 Task: Send an email with the signature Frank Clark with the subject 'Request for a webinar' and the message 'I appreciate your cooperation in resolving this matter.' from softage.1@softage.net to softage.6@softage.net with an attached document Service_contract.docx and move the email from Sent Items to the folder Supplies
Action: Mouse moved to (98, 133)
Screenshot: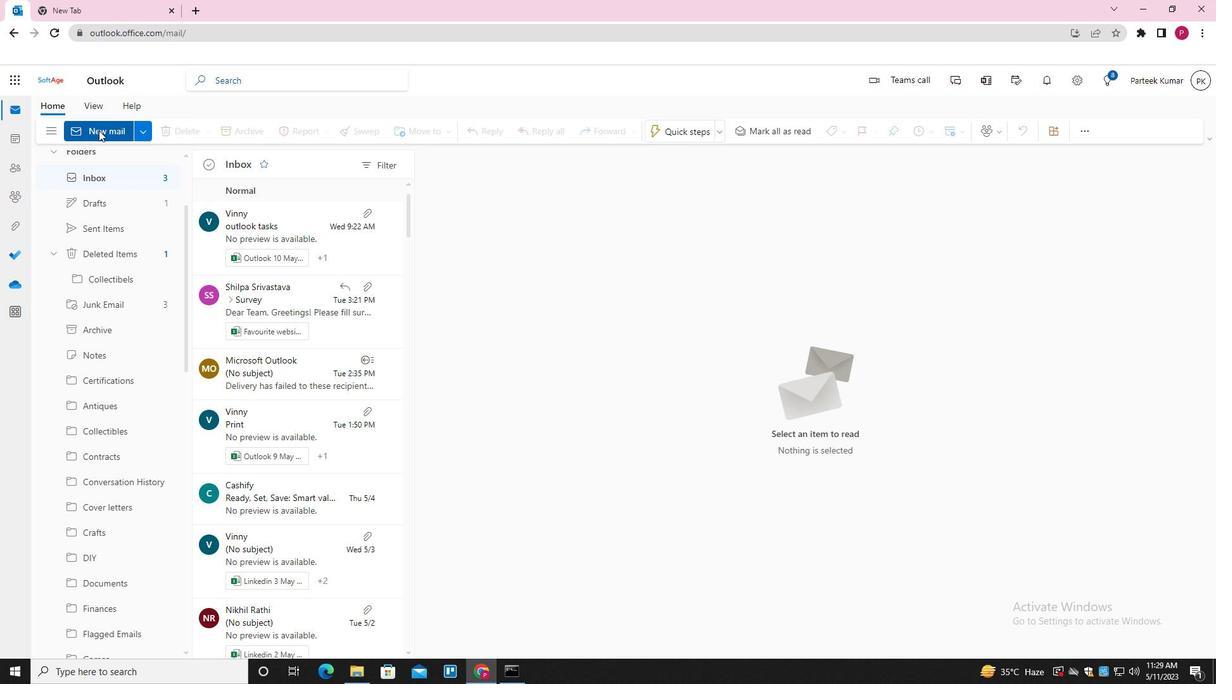 
Action: Mouse pressed left at (98, 133)
Screenshot: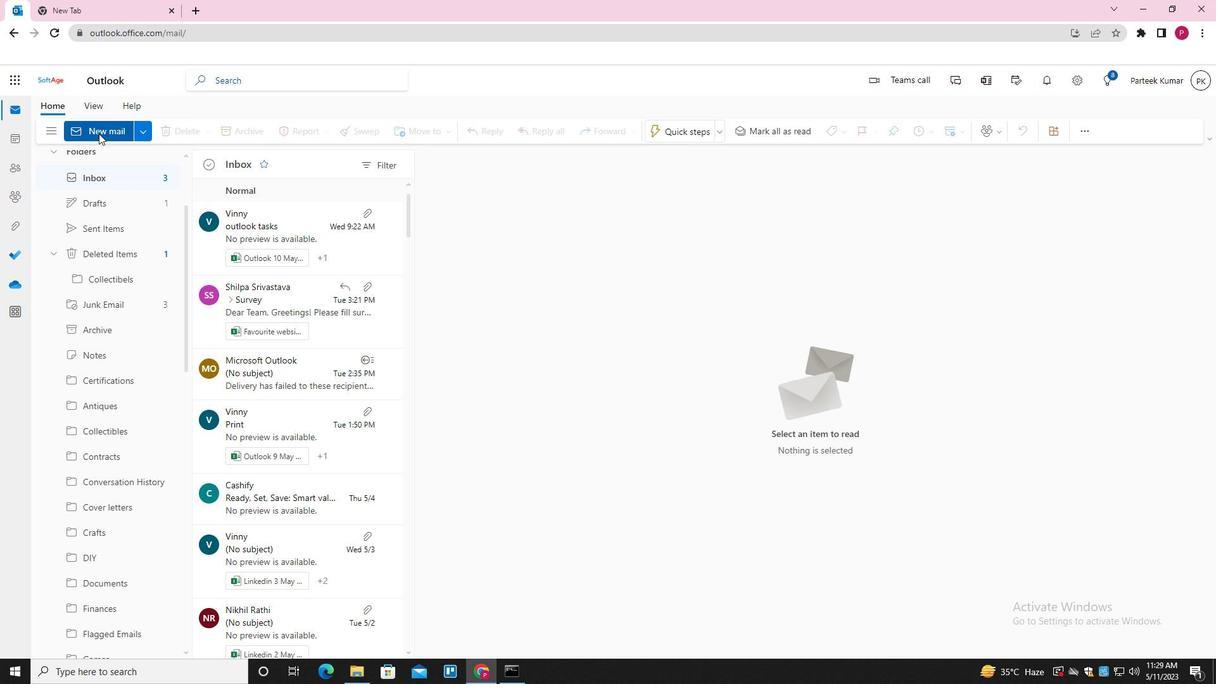 
Action: Mouse moved to (499, 296)
Screenshot: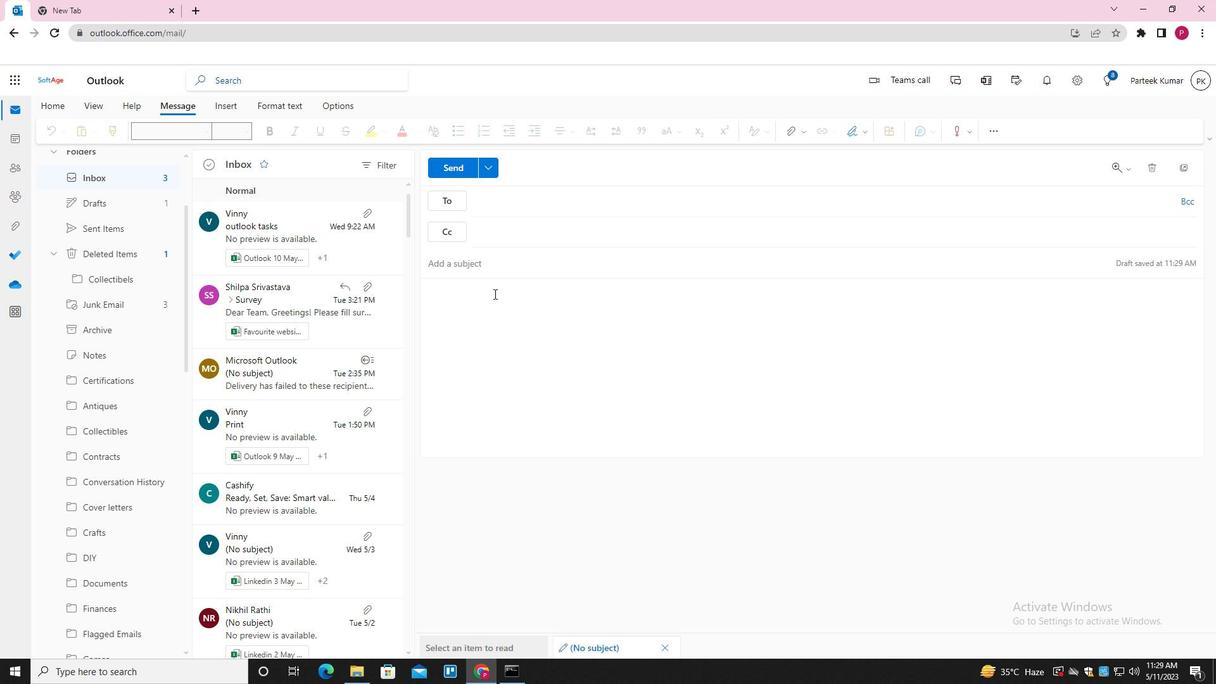 
Action: Mouse pressed left at (499, 296)
Screenshot: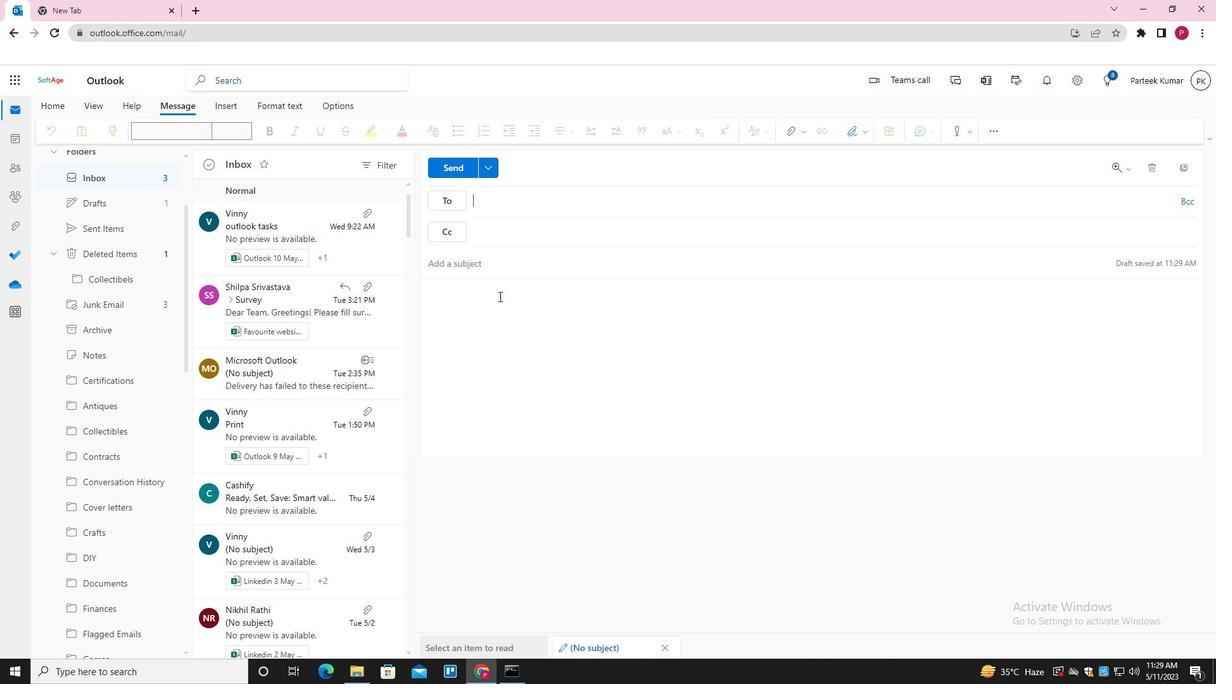 
Action: Mouse moved to (866, 131)
Screenshot: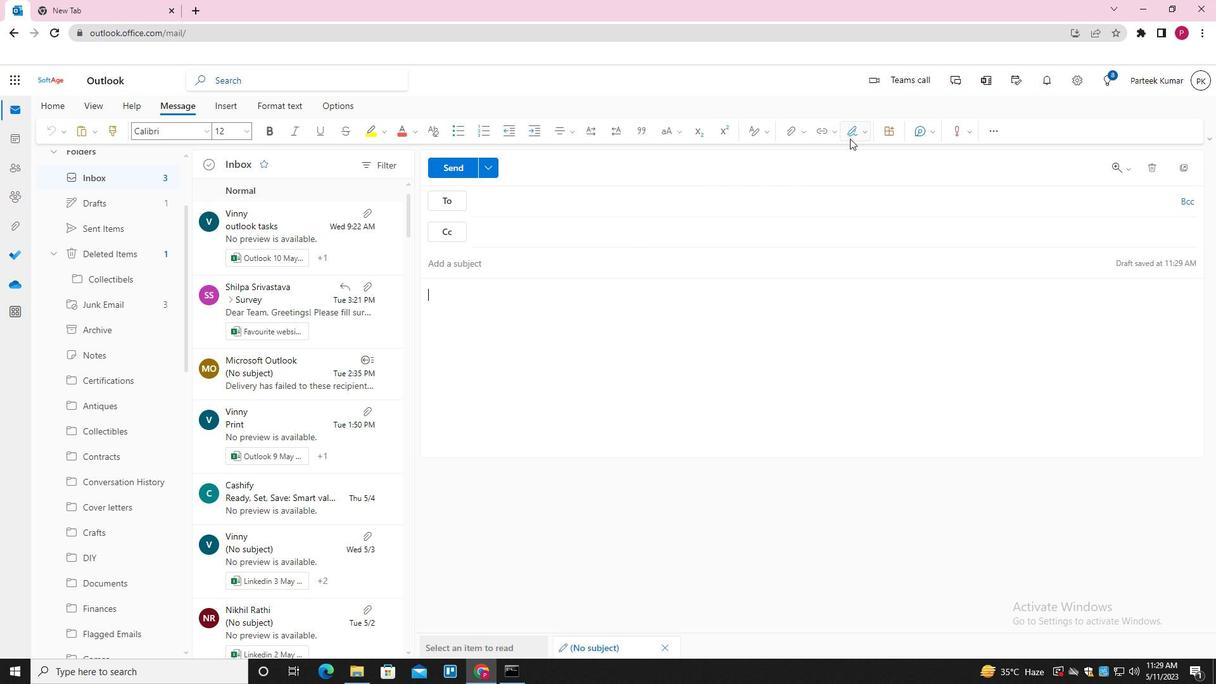 
Action: Mouse pressed left at (866, 131)
Screenshot: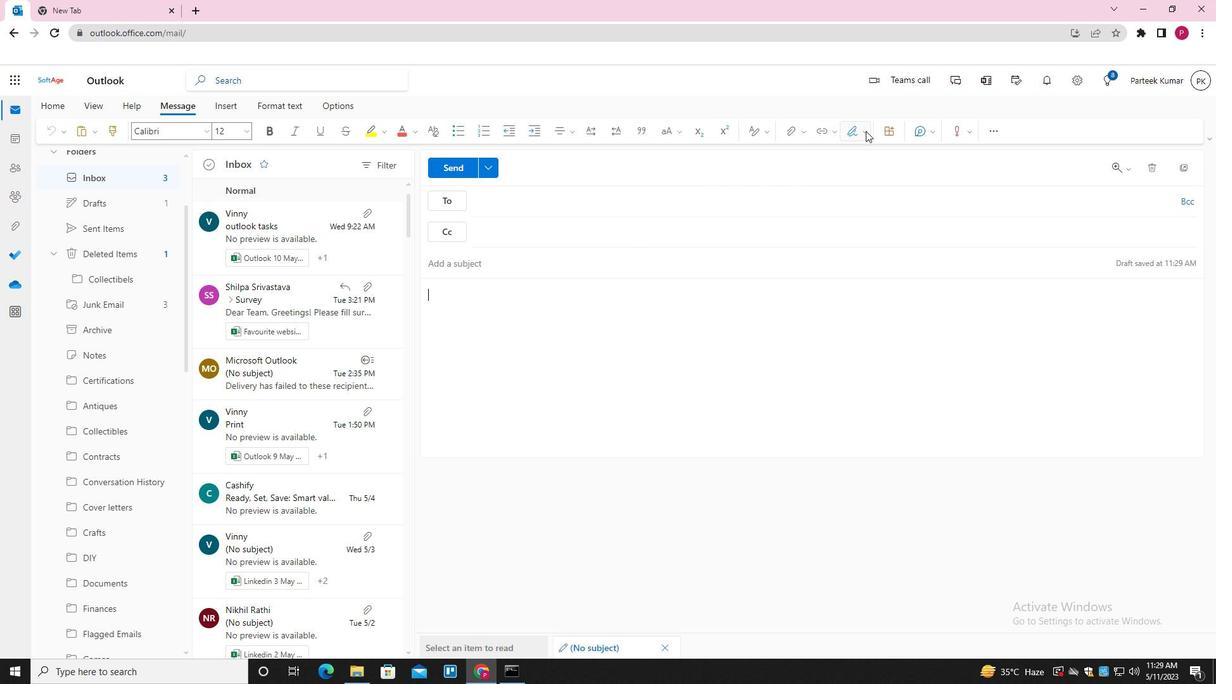 
Action: Mouse moved to (825, 184)
Screenshot: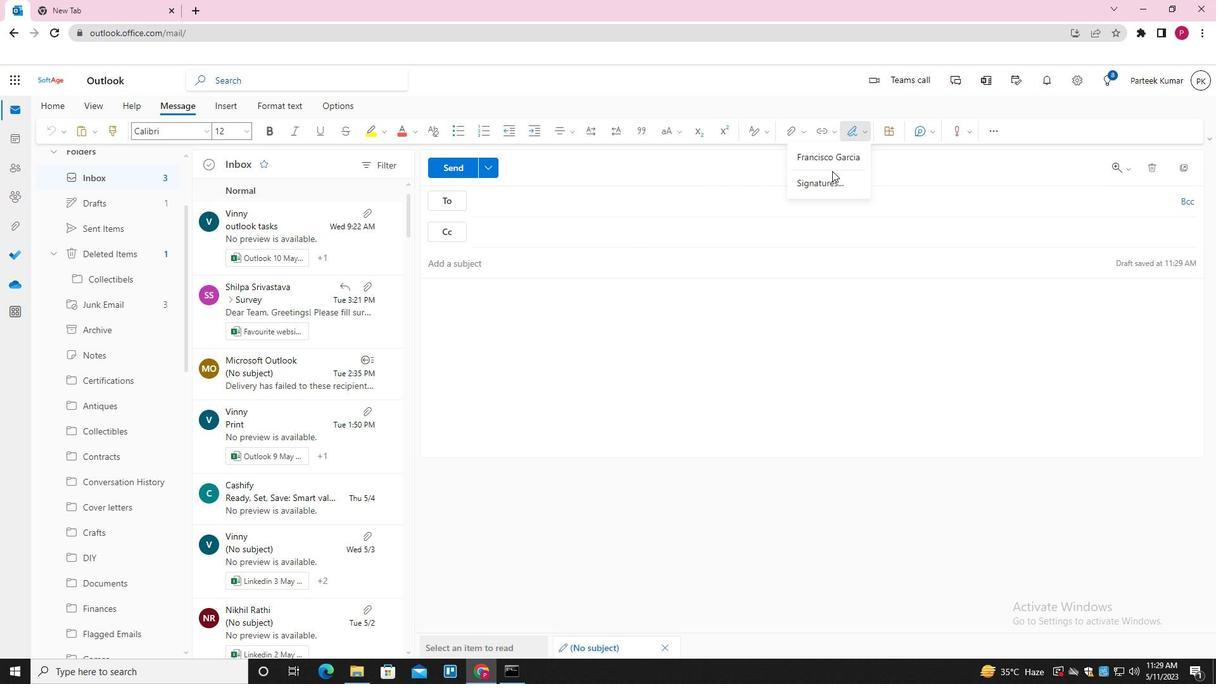 
Action: Mouse pressed left at (825, 184)
Screenshot: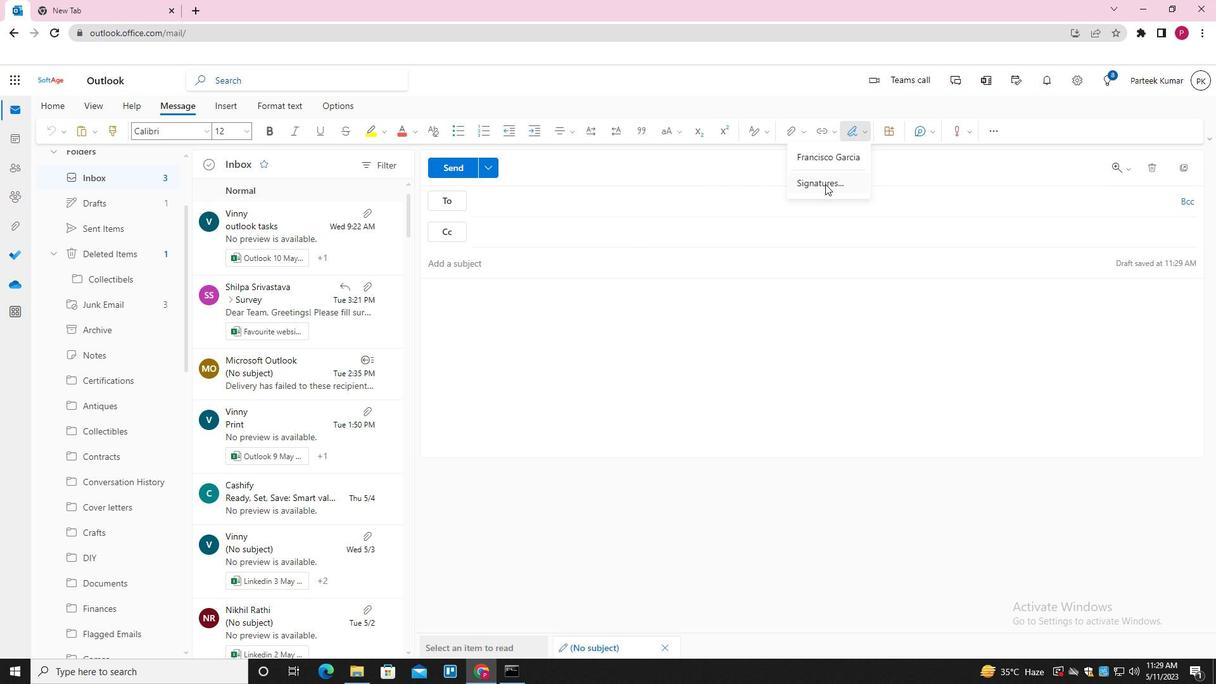 
Action: Mouse moved to (849, 235)
Screenshot: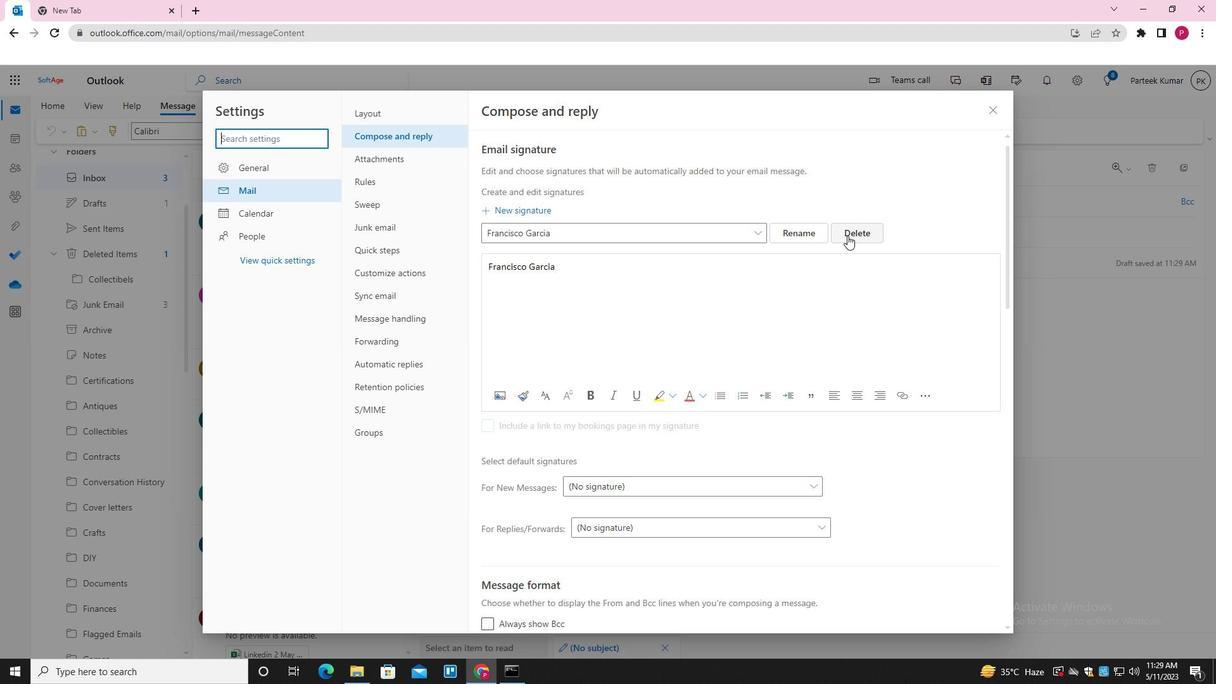 
Action: Mouse pressed left at (849, 235)
Screenshot: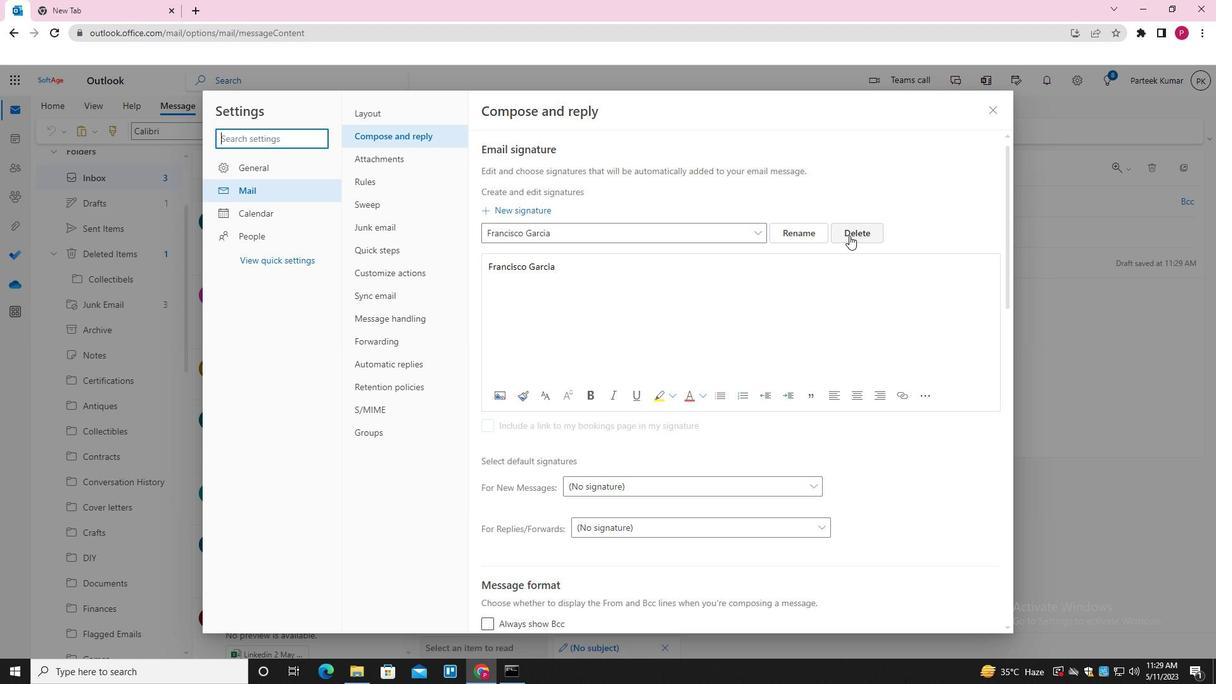 
Action: Mouse moved to (525, 209)
Screenshot: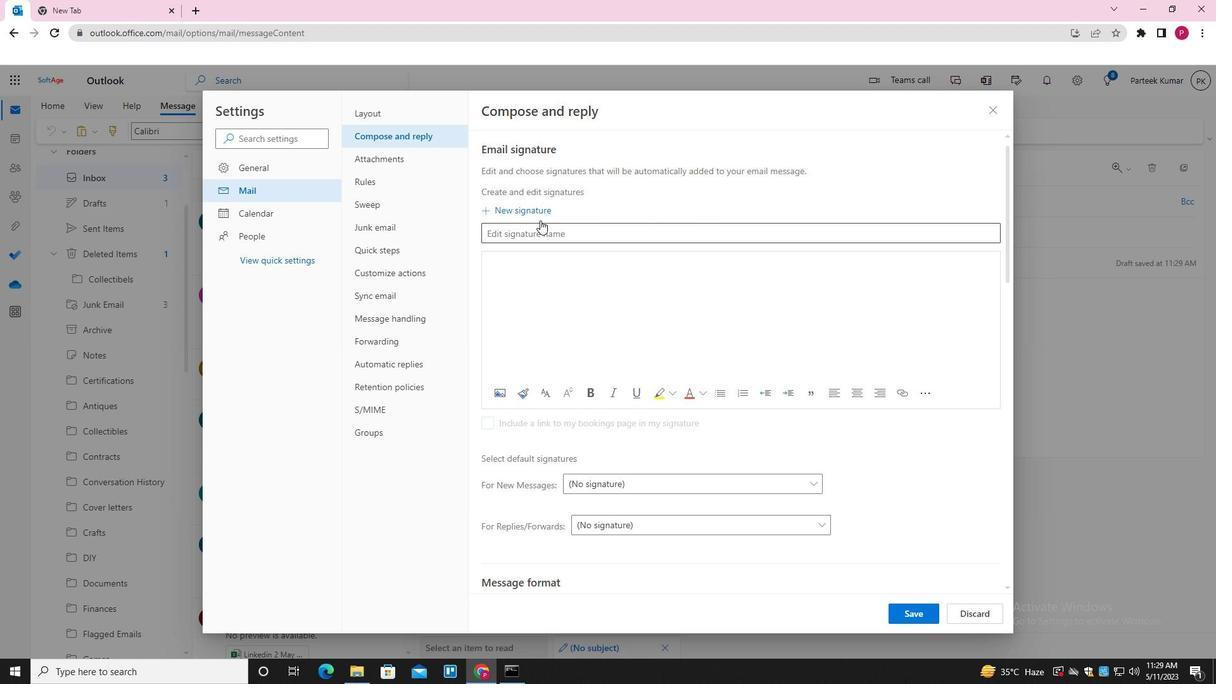 
Action: Mouse pressed left at (525, 209)
Screenshot: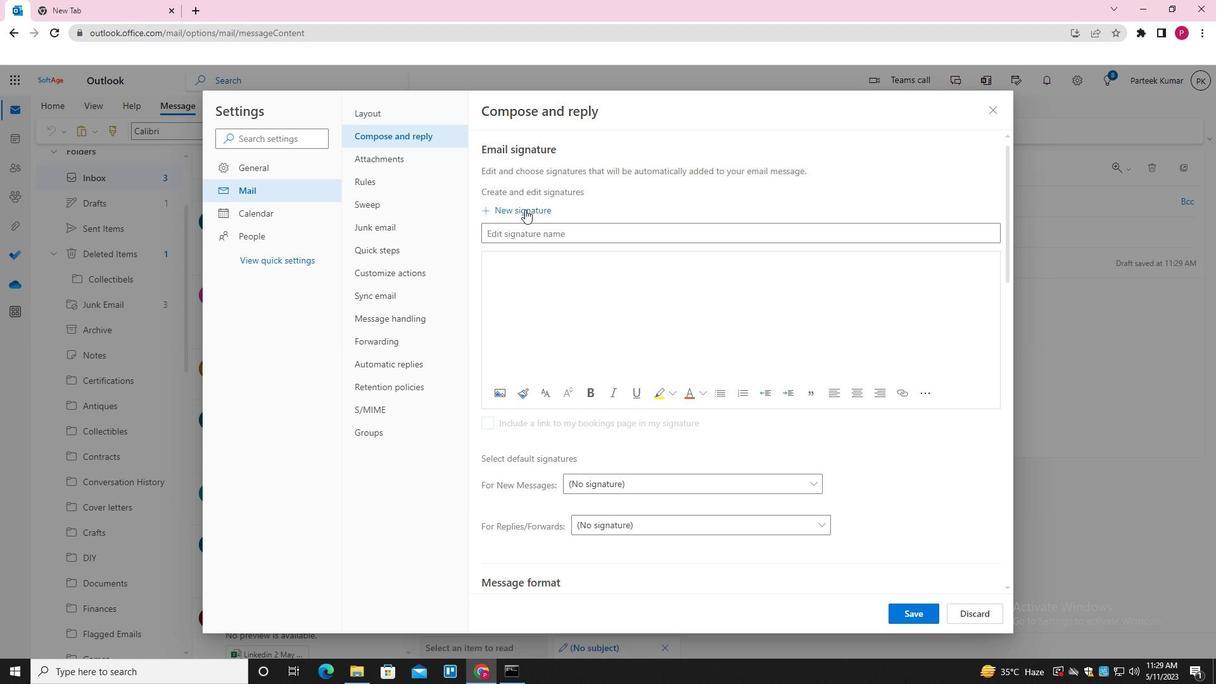 
Action: Mouse moved to (525, 227)
Screenshot: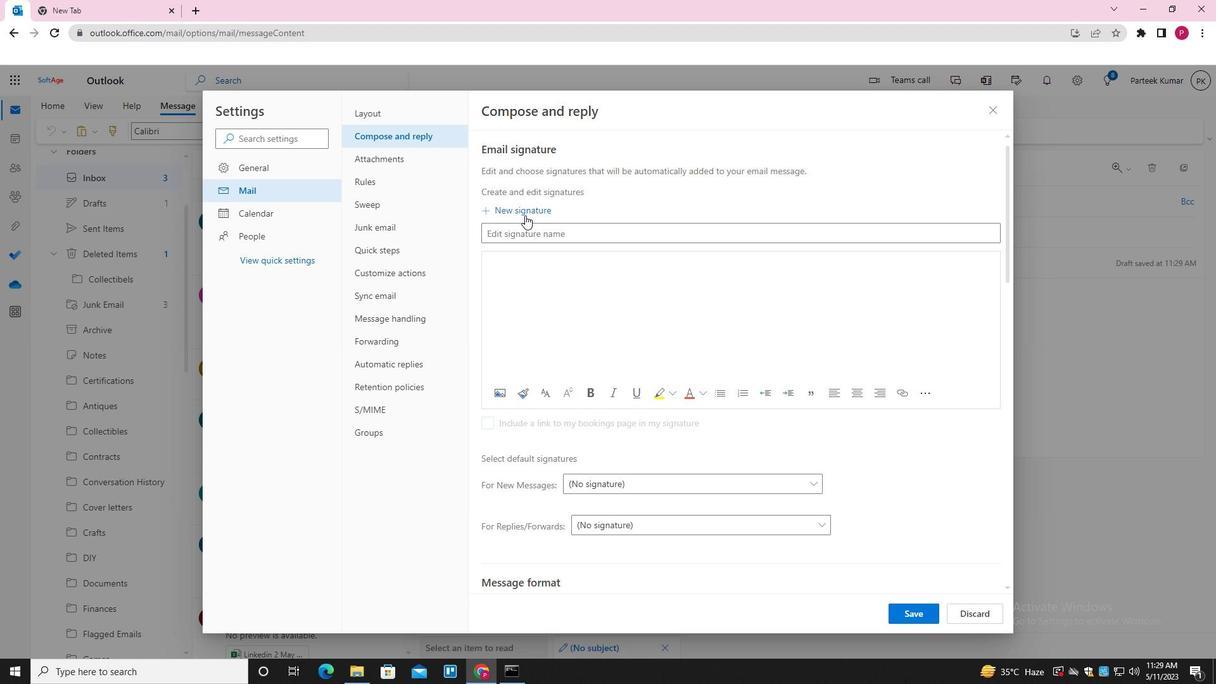 
Action: Mouse pressed left at (525, 227)
Screenshot: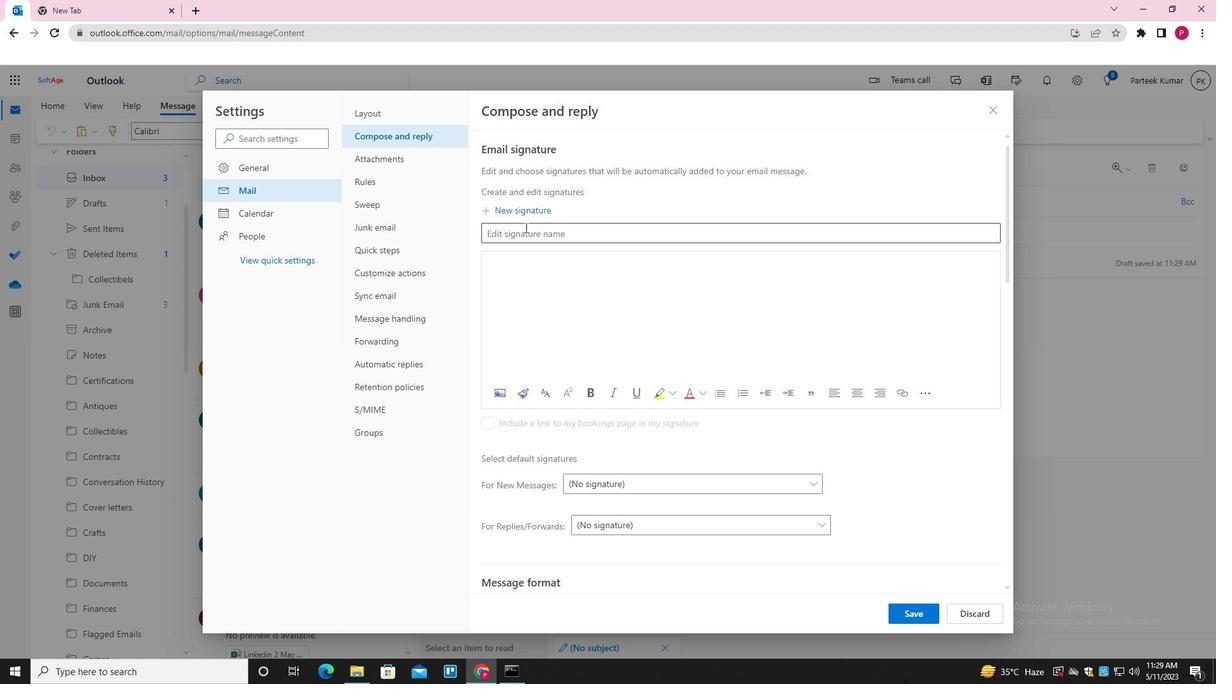 
Action: Key pressed <Key.shift><Key.shift><Key.shift>FRANK<Key.space><Key.shift>CLARK
Screenshot: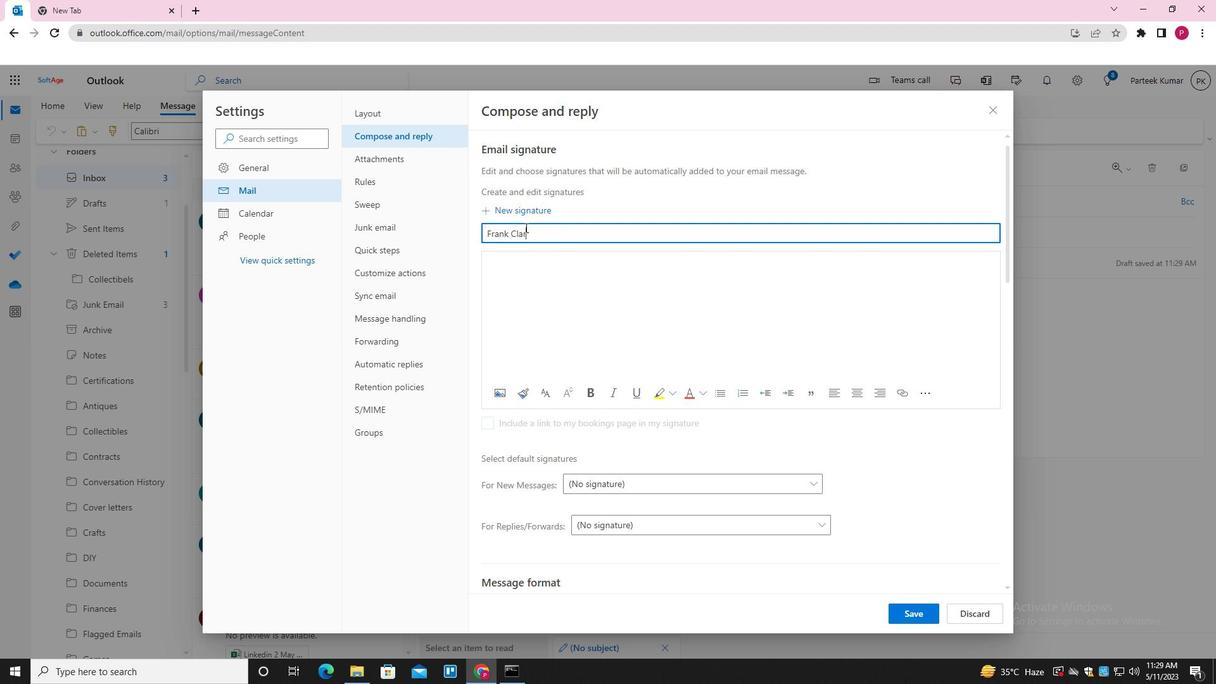 
Action: Mouse moved to (531, 267)
Screenshot: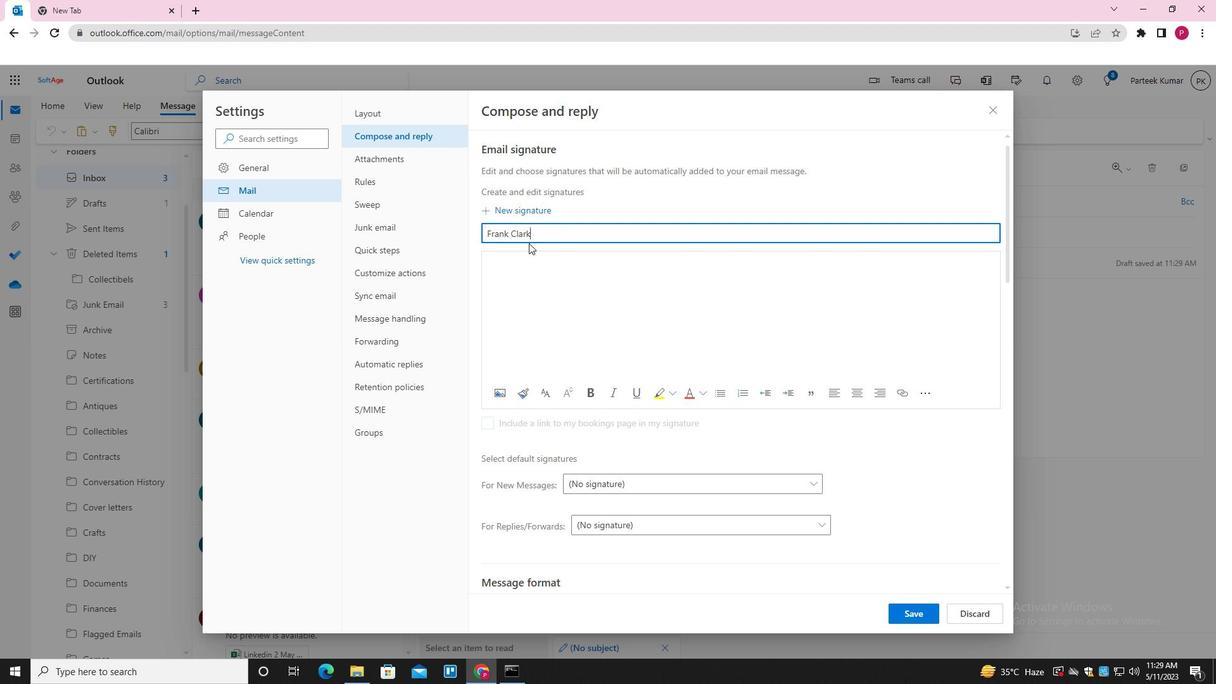 
Action: Mouse pressed left at (531, 267)
Screenshot: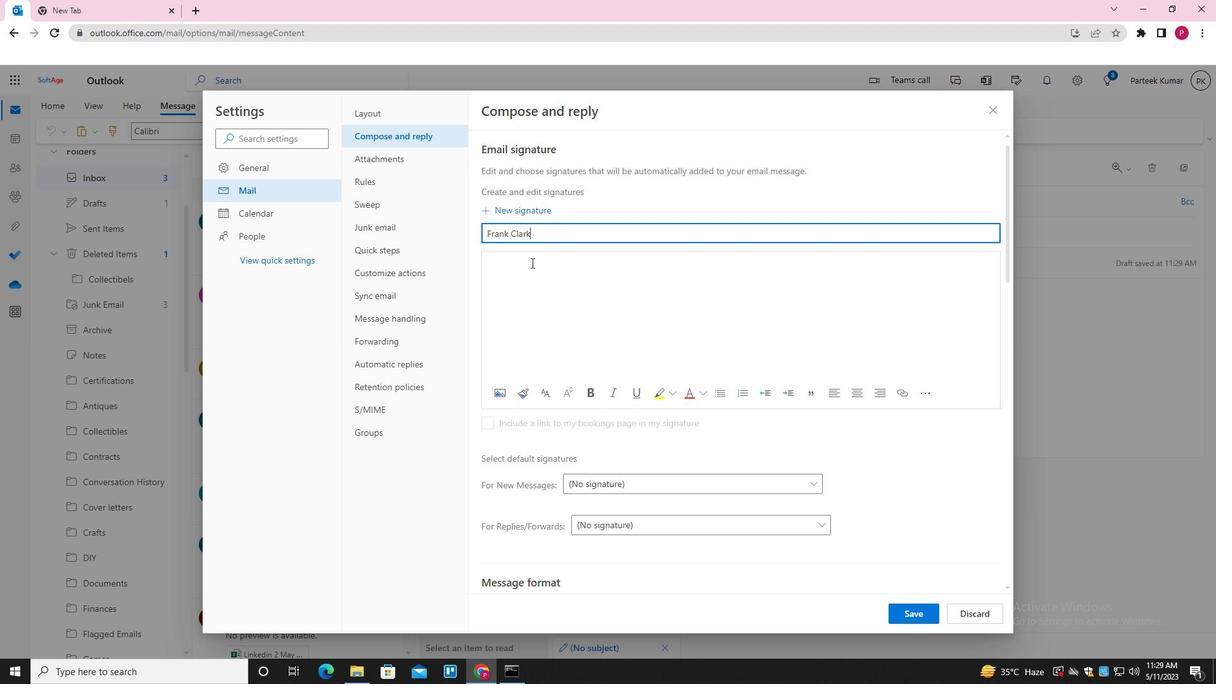 
Action: Key pressed <Key.shift><Key.shift><Key.shift><Key.shift>FR
Screenshot: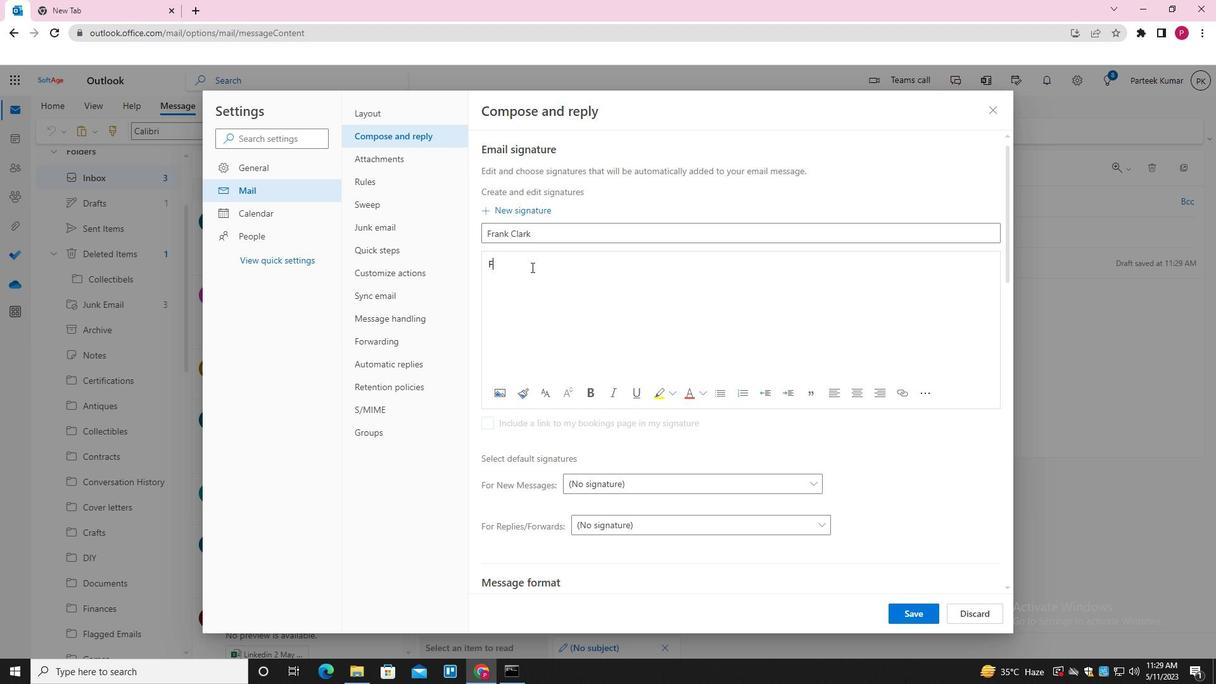 
Action: Mouse moved to (532, 267)
Screenshot: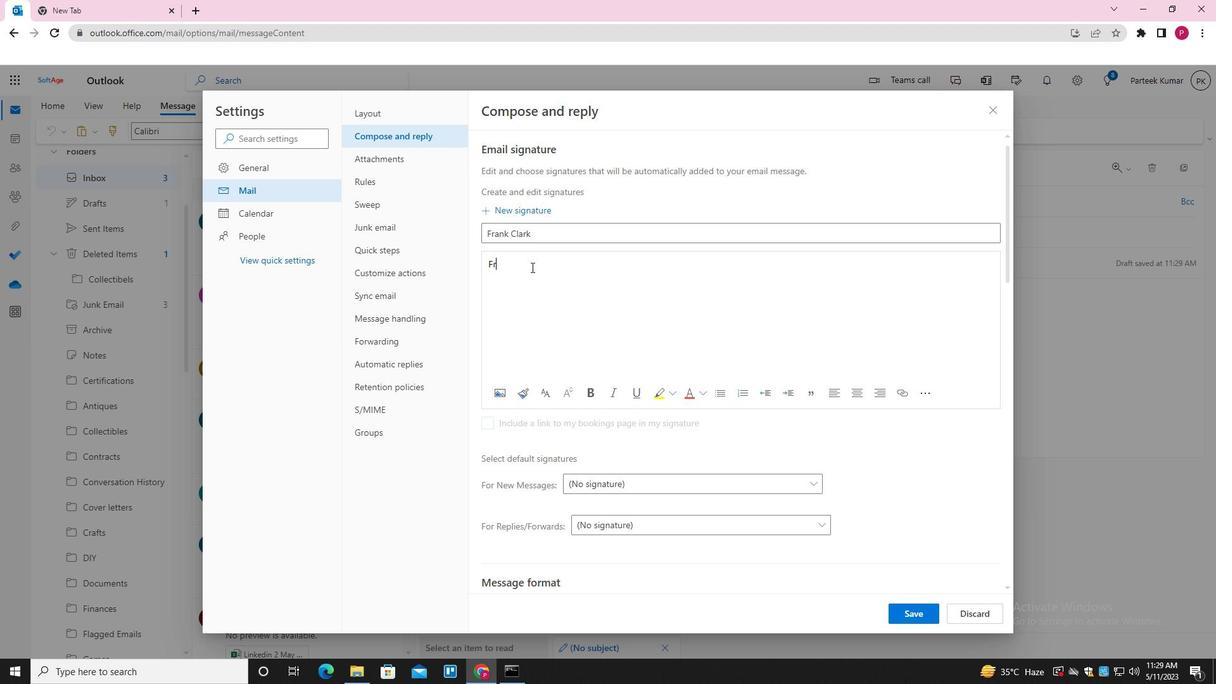 
Action: Key pressed ANK<Key.space><Key.shift>CLARK
Screenshot: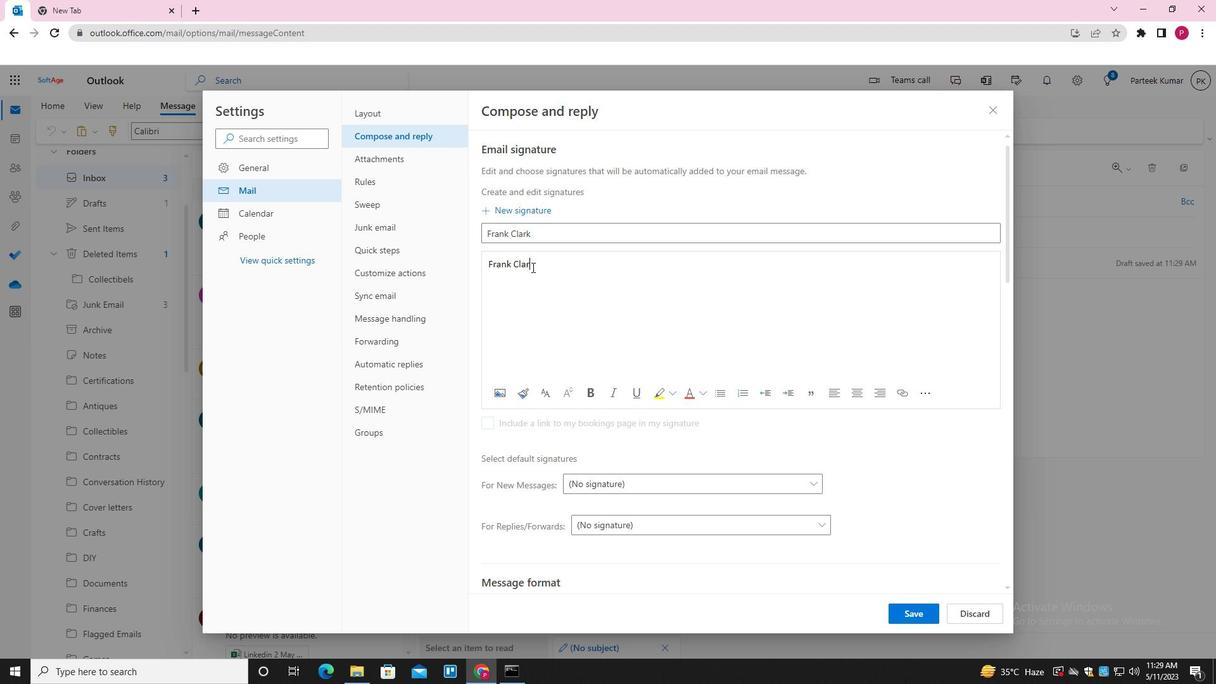 
Action: Mouse moved to (915, 615)
Screenshot: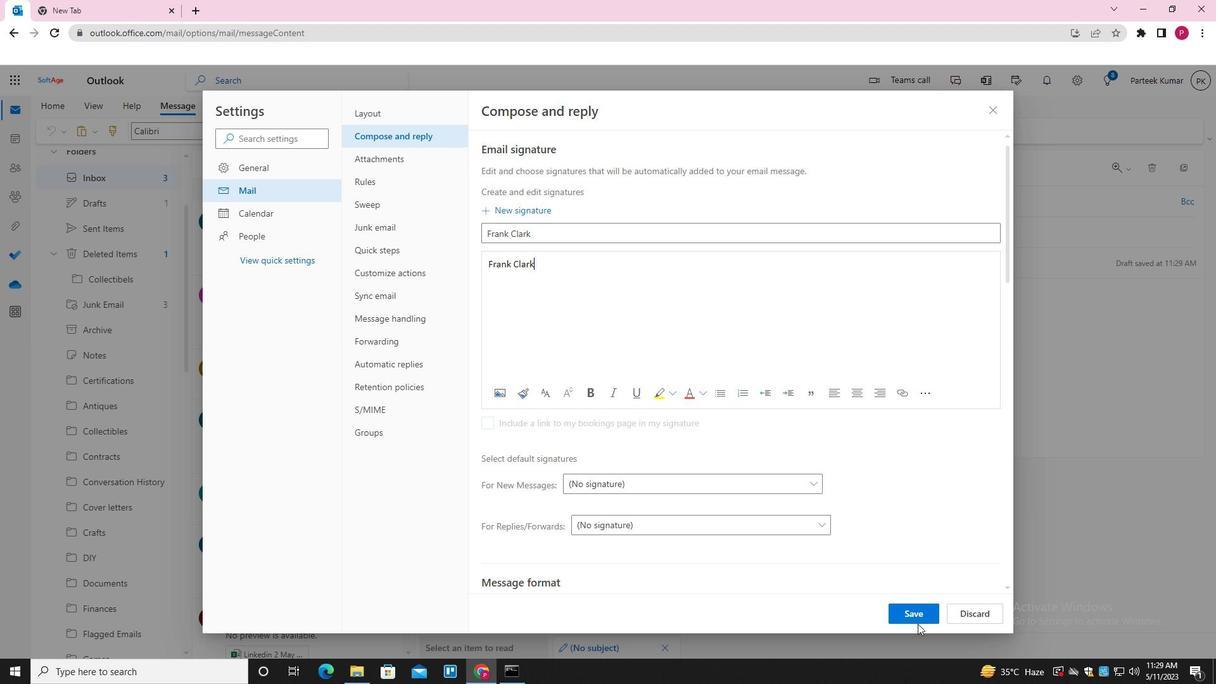
Action: Mouse pressed left at (915, 615)
Screenshot: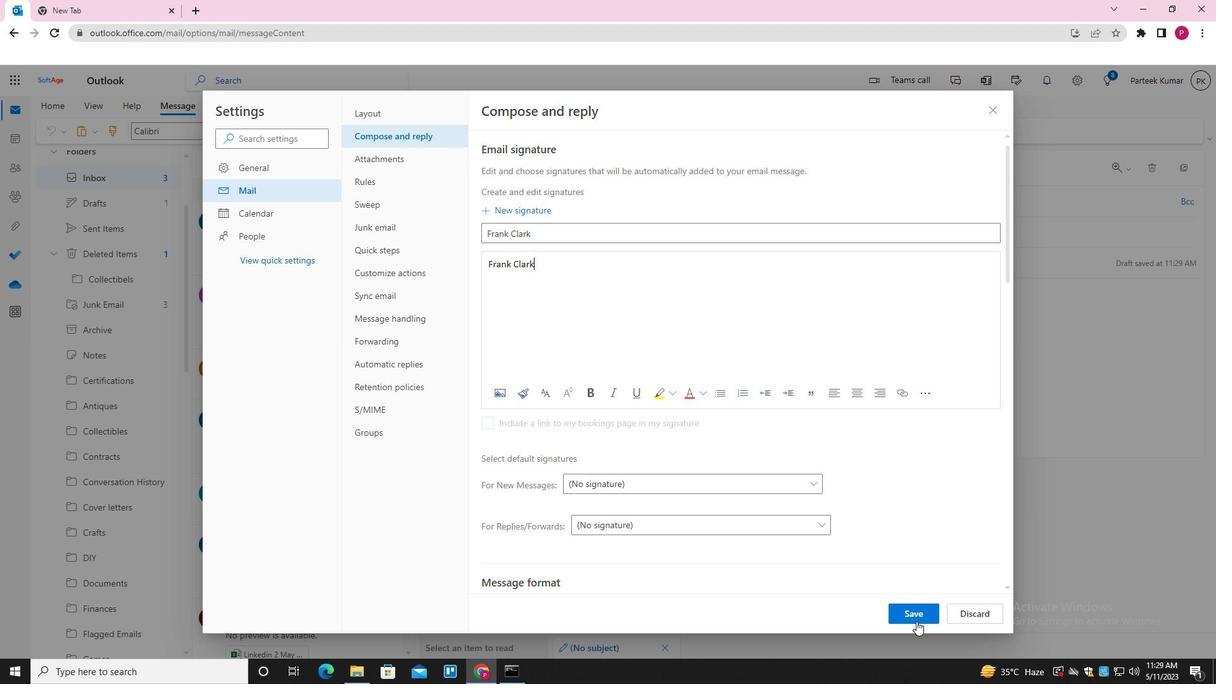 
Action: Mouse moved to (994, 113)
Screenshot: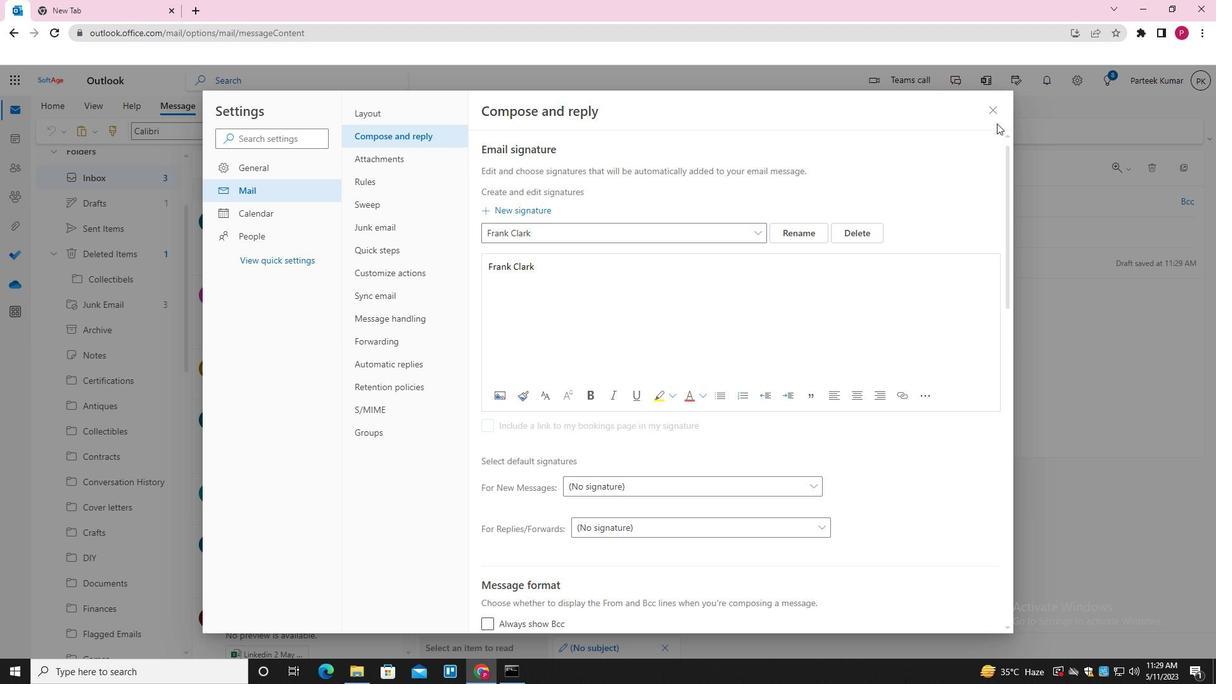 
Action: Mouse pressed left at (994, 113)
Screenshot: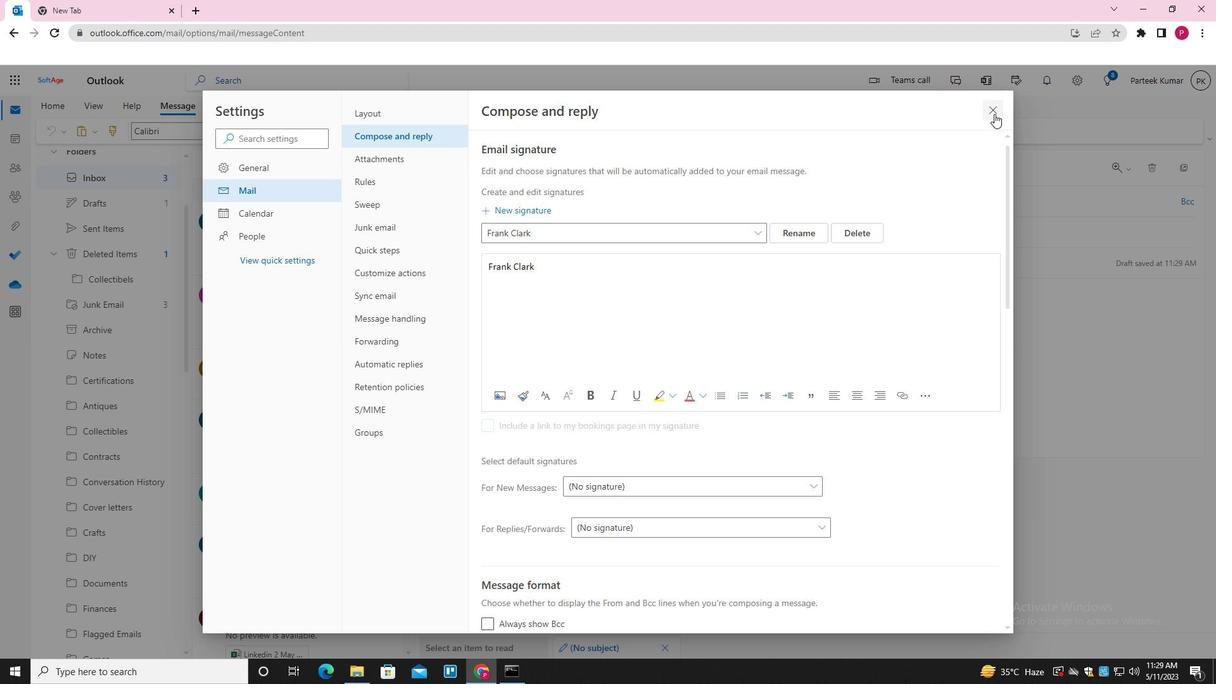 
Action: Mouse moved to (650, 293)
Screenshot: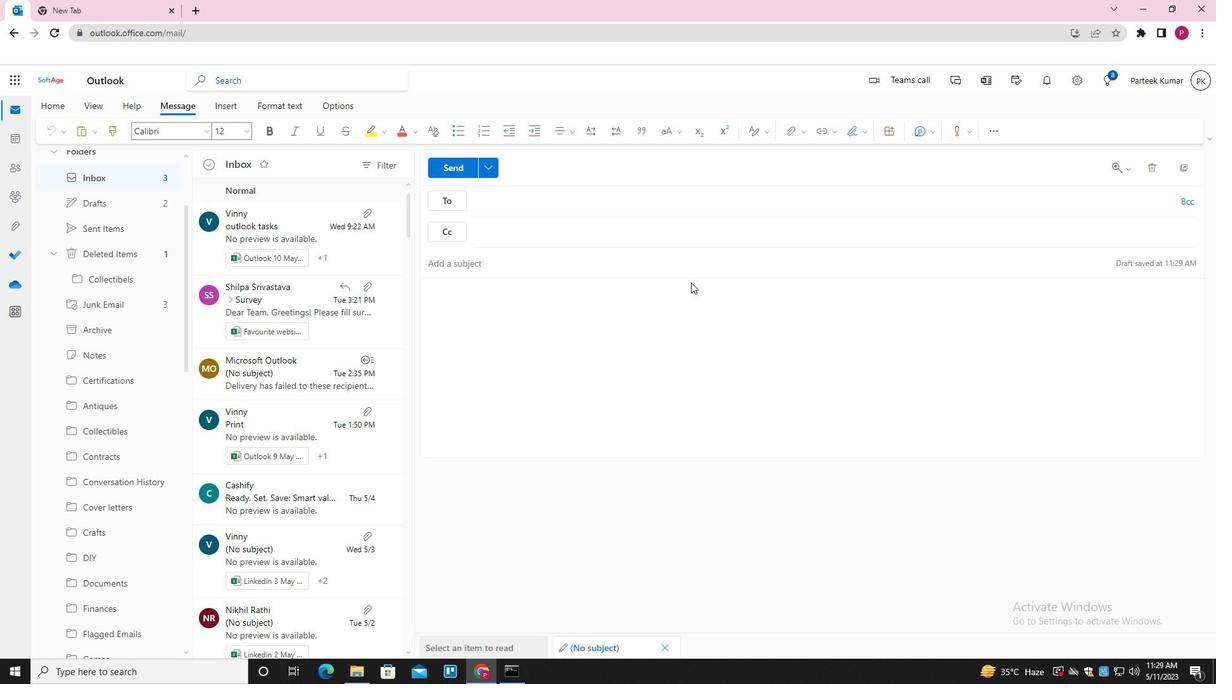 
Action: Mouse pressed left at (650, 293)
Screenshot: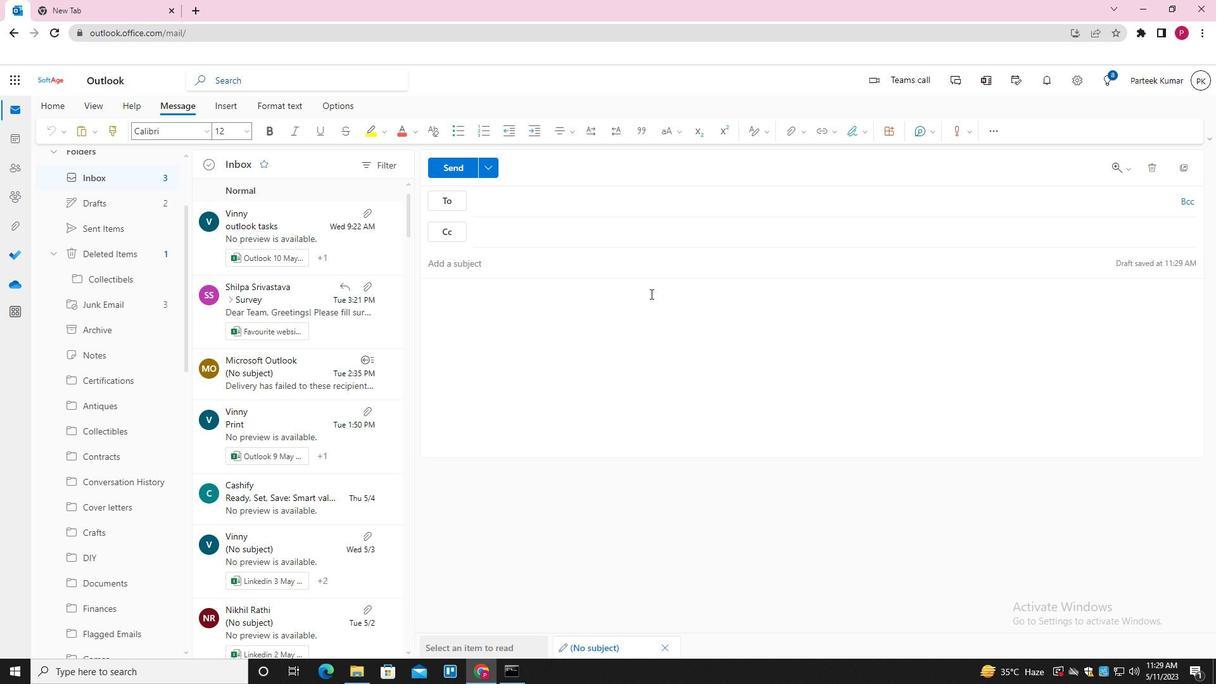 
Action: Mouse moved to (864, 128)
Screenshot: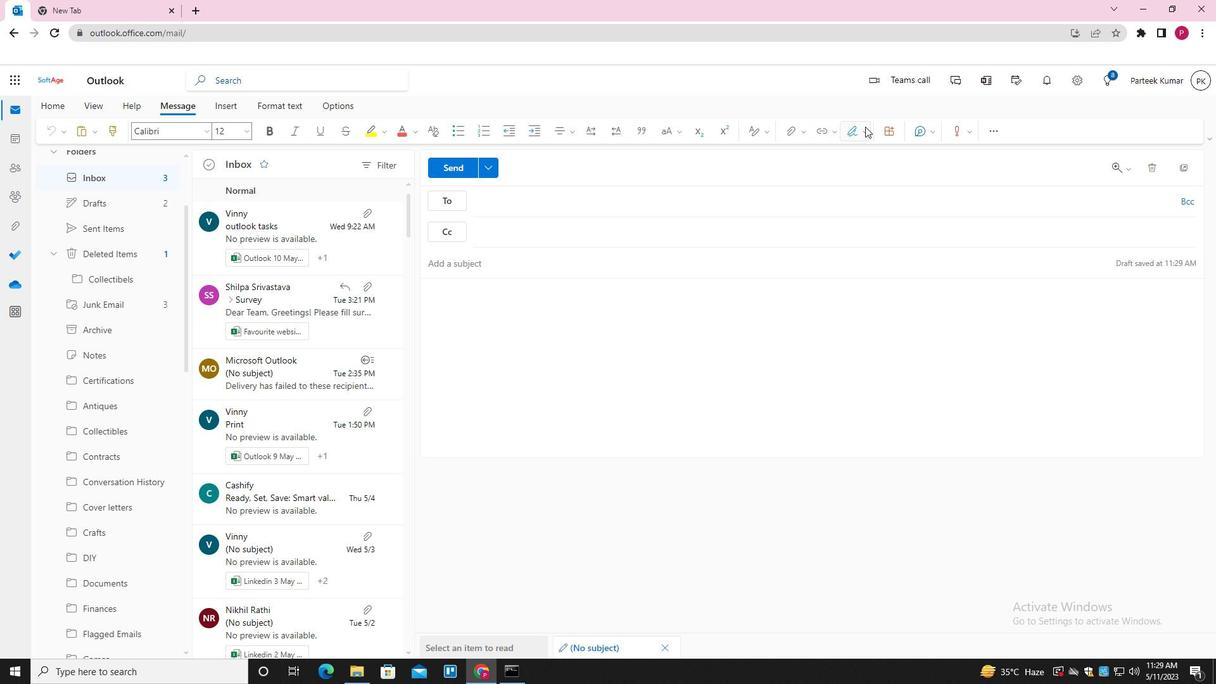 
Action: Mouse pressed left at (864, 128)
Screenshot: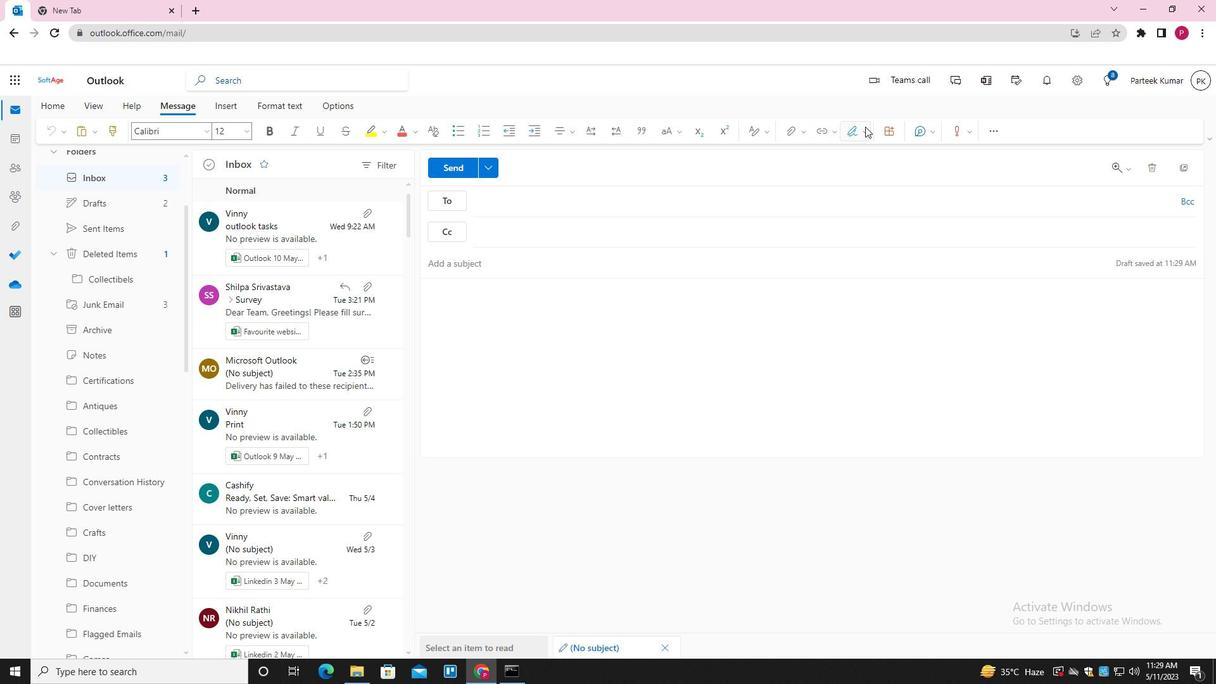 
Action: Mouse moved to (832, 161)
Screenshot: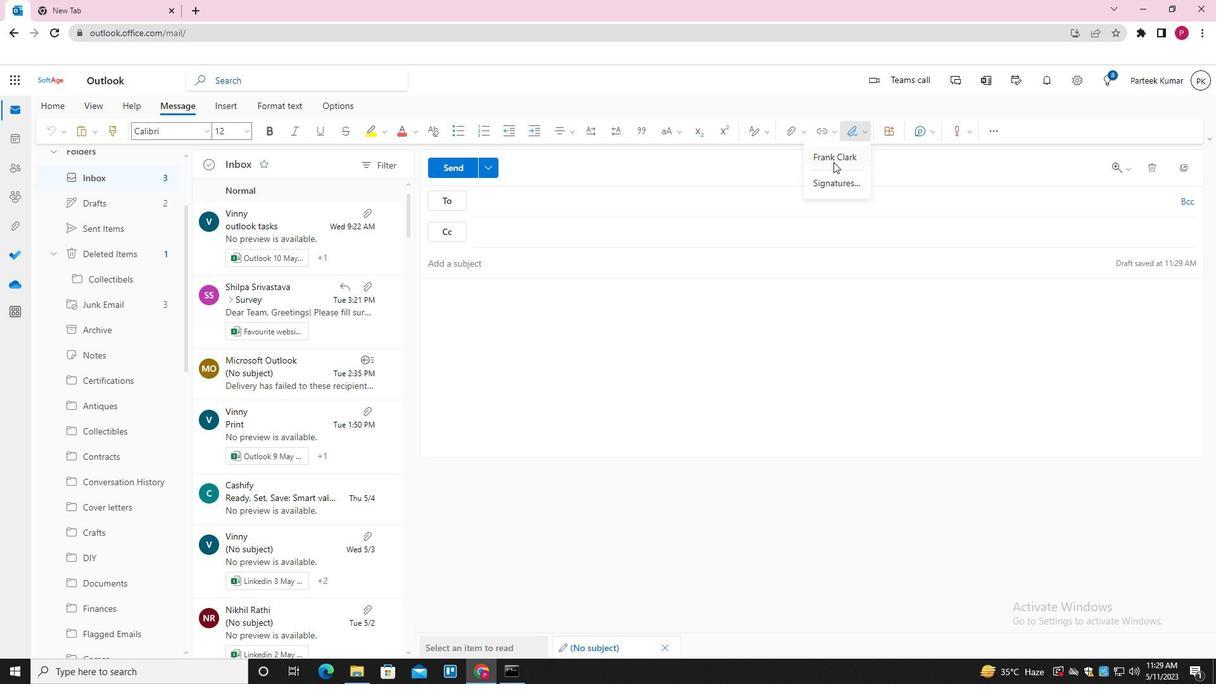 
Action: Mouse pressed left at (832, 161)
Screenshot: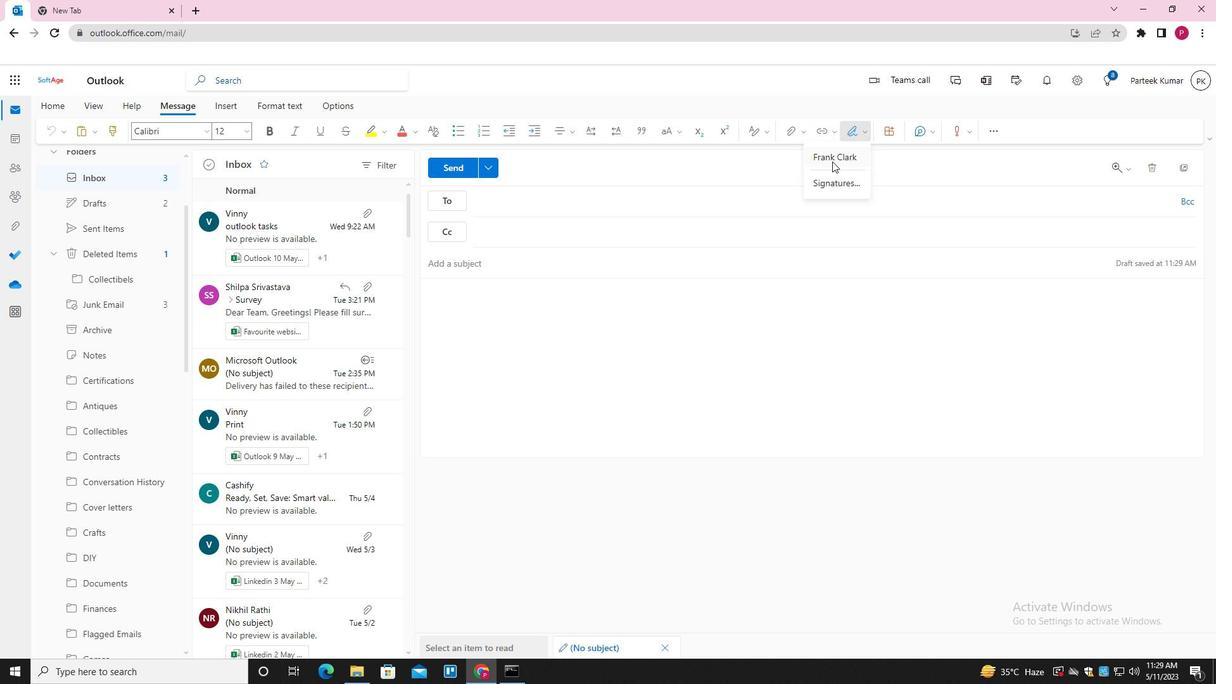 
Action: Mouse moved to (507, 265)
Screenshot: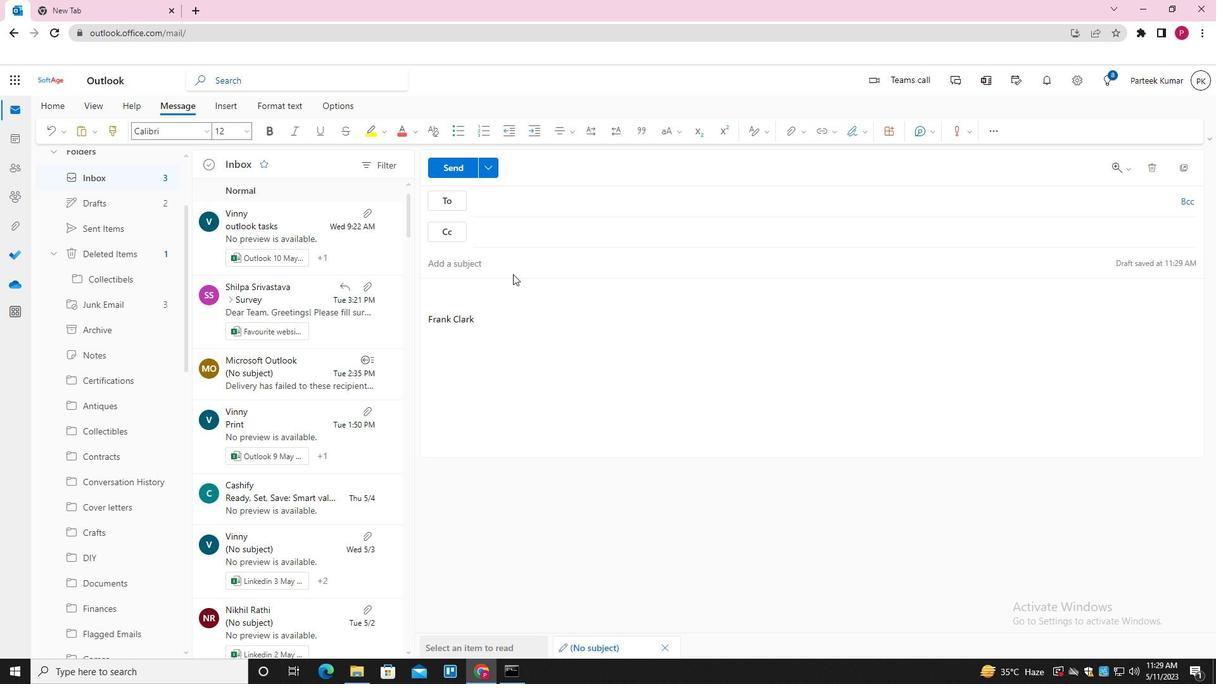 
Action: Mouse pressed left at (507, 265)
Screenshot: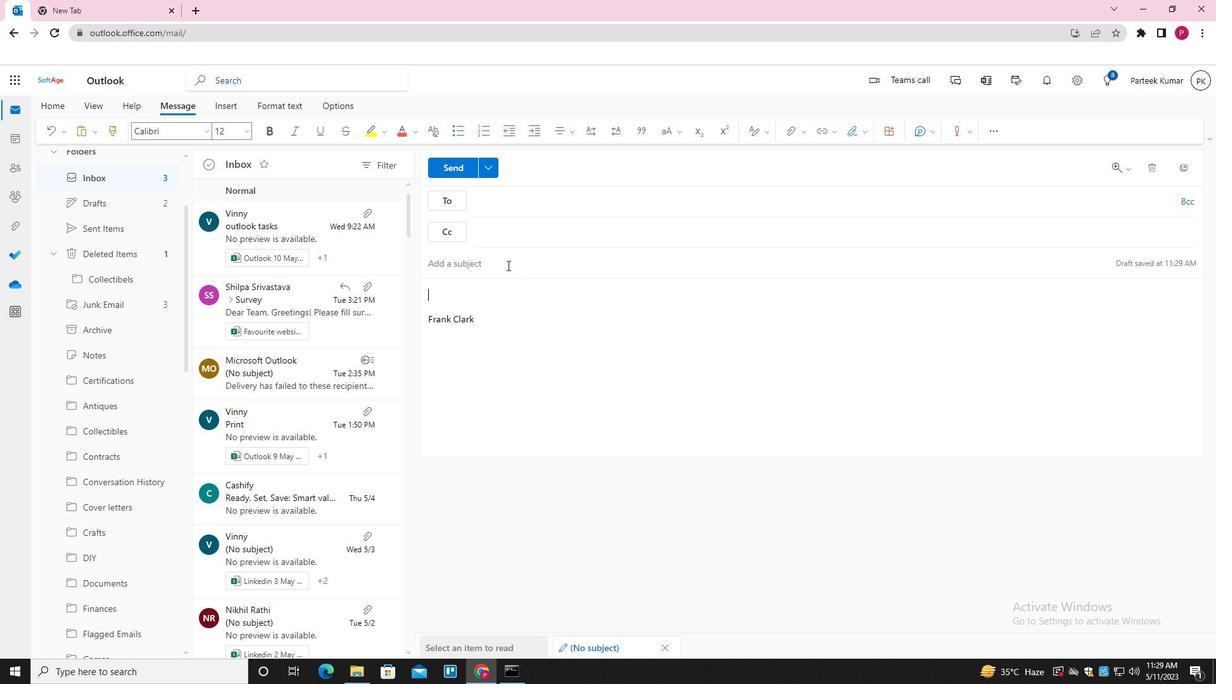 
Action: Mouse moved to (507, 265)
Screenshot: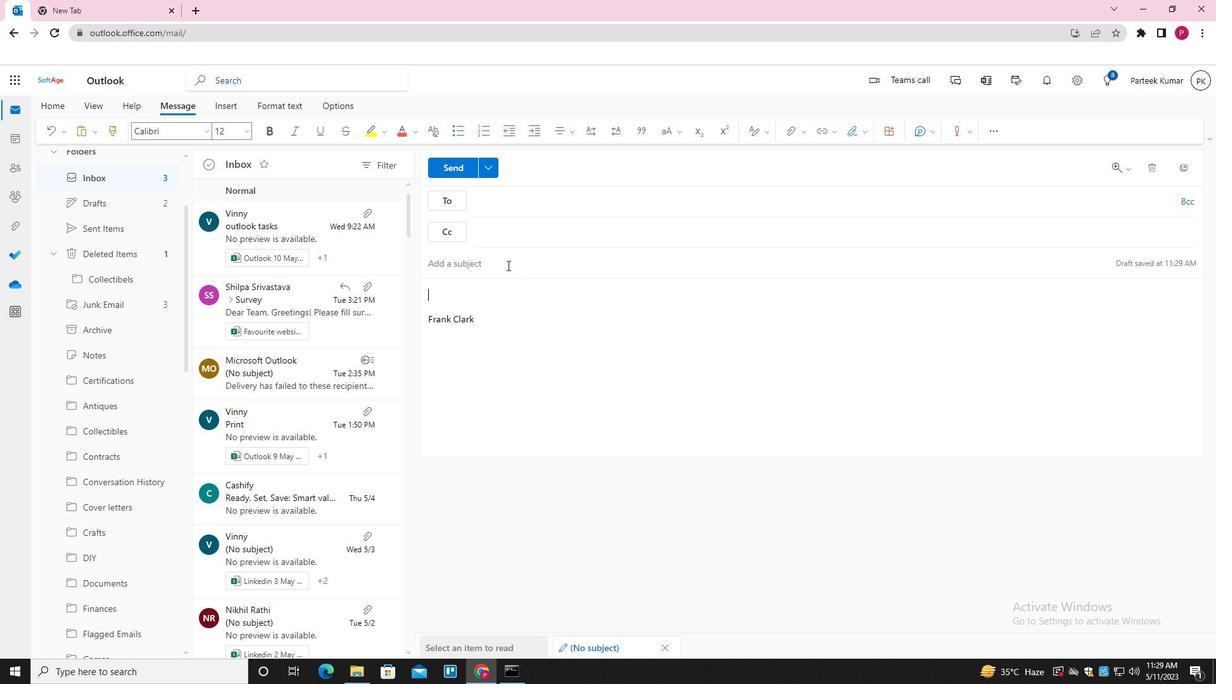 
Action: Key pressed <Key.shift>REQUESTS<Key.space><Key.backspace><Key.backspace><Key.space>FOR<Key.space>S<Key.space><Key.backspace><Key.backspace>A<Key.space>WEBINAR
Screenshot: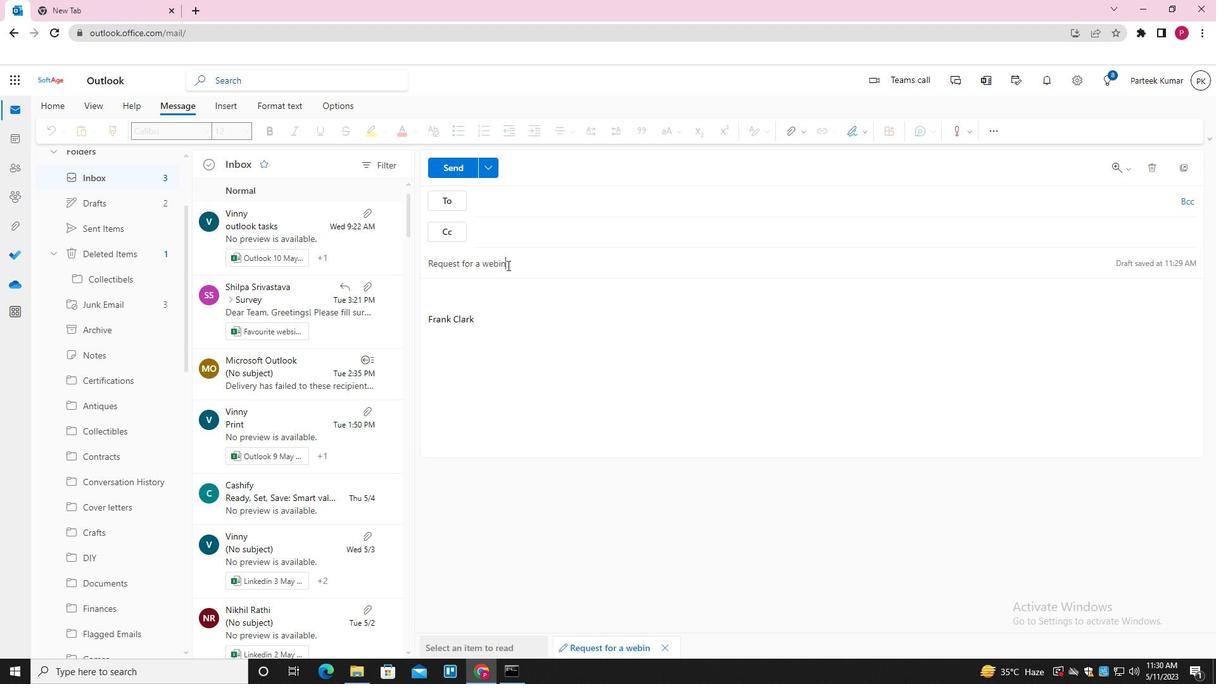 
Action: Mouse moved to (504, 288)
Screenshot: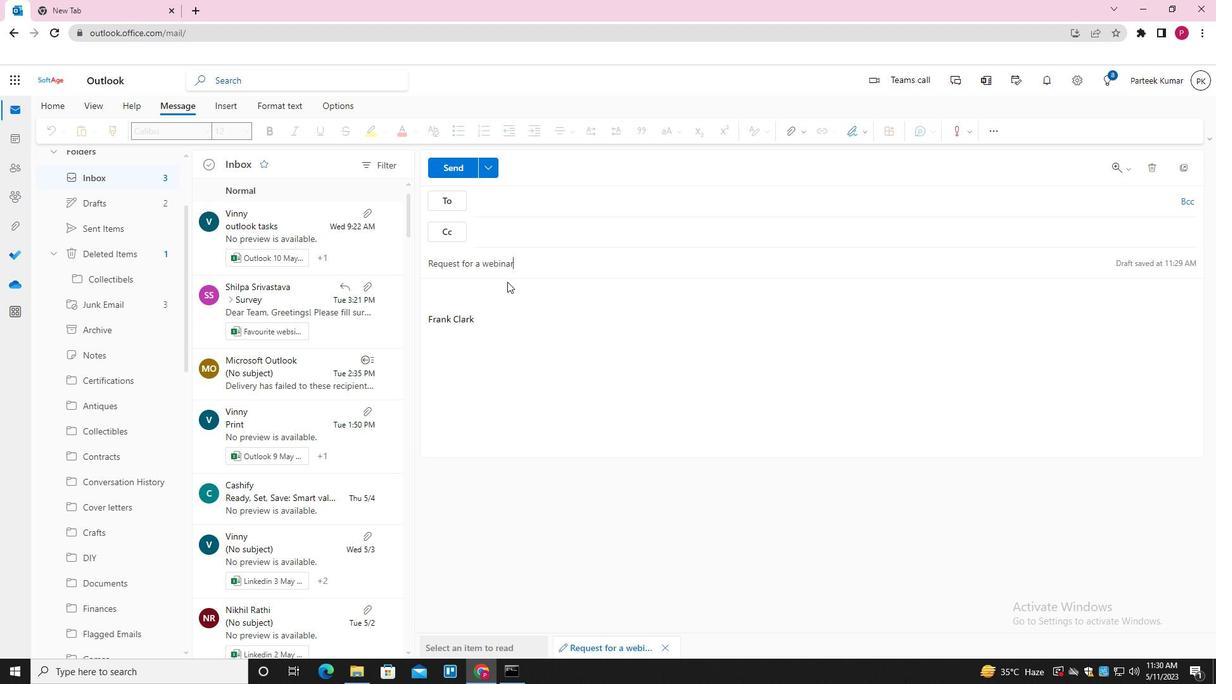 
Action: Mouse pressed left at (504, 288)
Screenshot: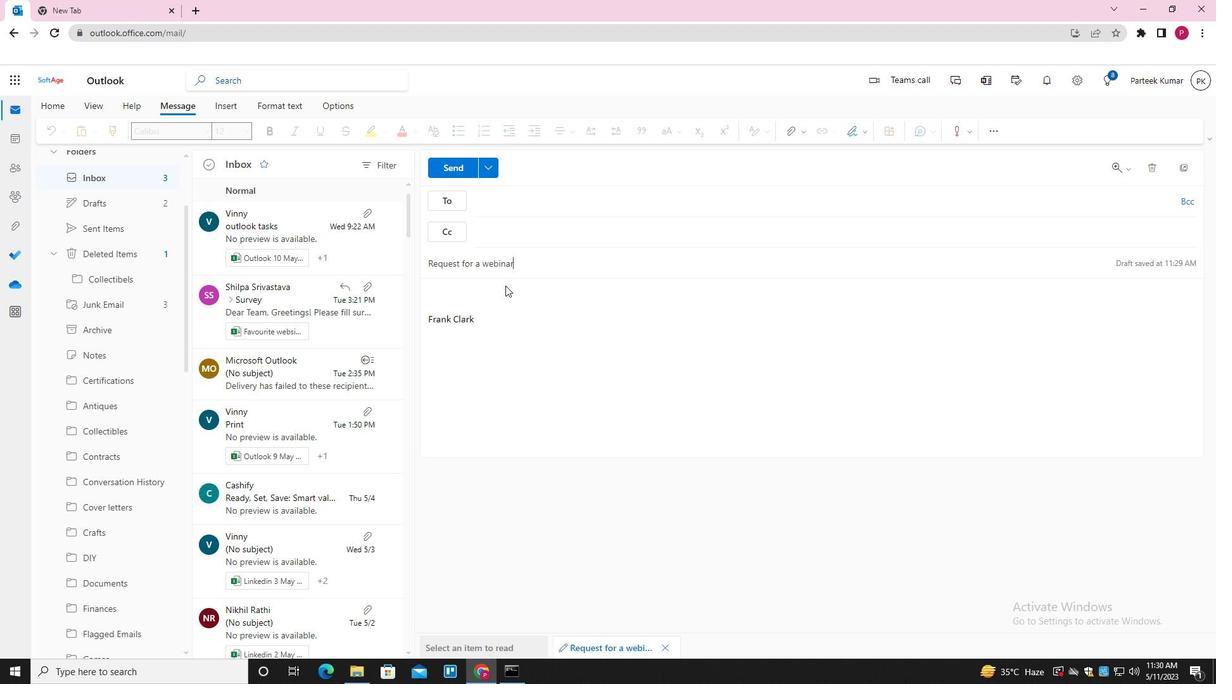 
Action: Mouse moved to (504, 294)
Screenshot: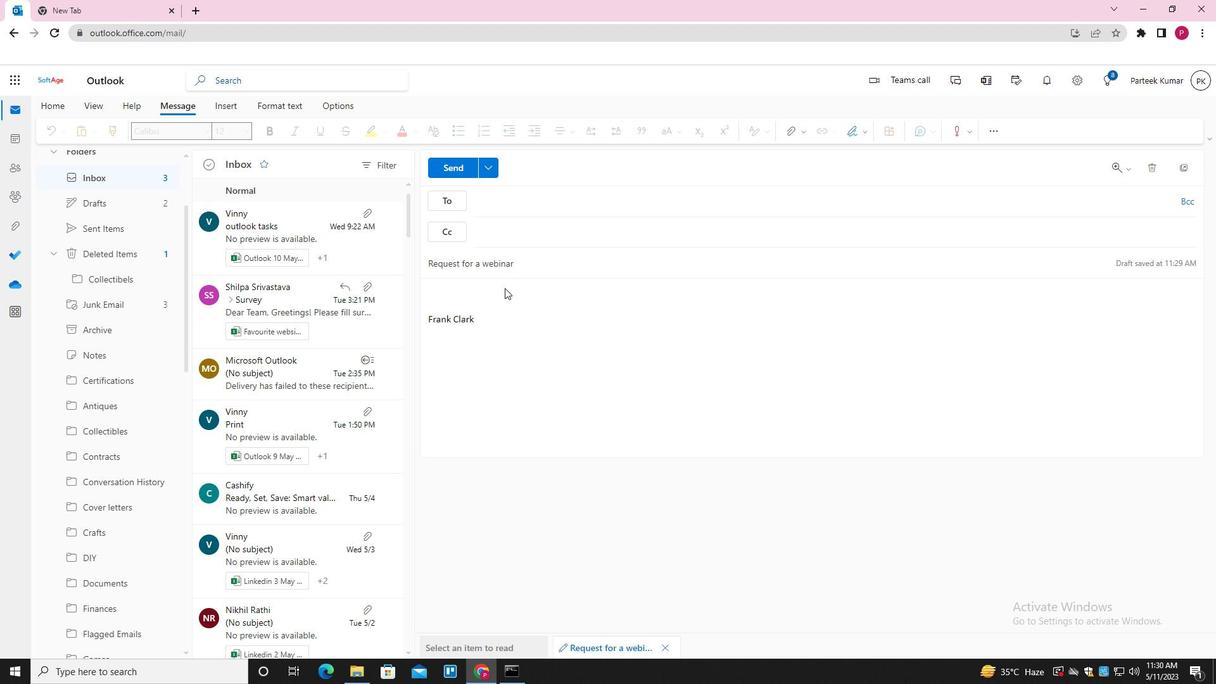 
Action: Mouse pressed left at (504, 294)
Screenshot: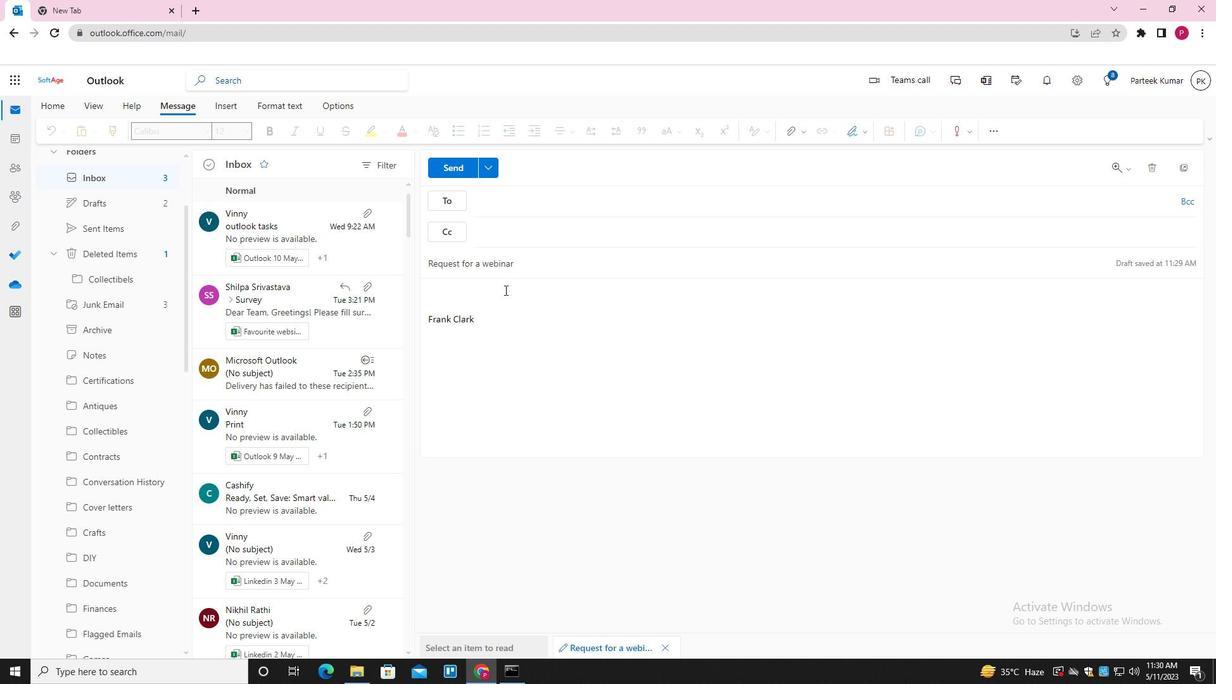 
Action: Key pressed <Key.shift>I<Key.space>Q<Key.backspace>APPRICIATE<Key.space><Key.backspace><Key.backspace><Key.backspace><Key.backspace><Key.backspace><Key.backspace><Key.backspace>ECIATE<Key.space>YOUR<Key.space>COOPERATION<Key.space>IN<Key.space>RESOLVING<Key.space>THIS<Key.space>MATTER
Screenshot: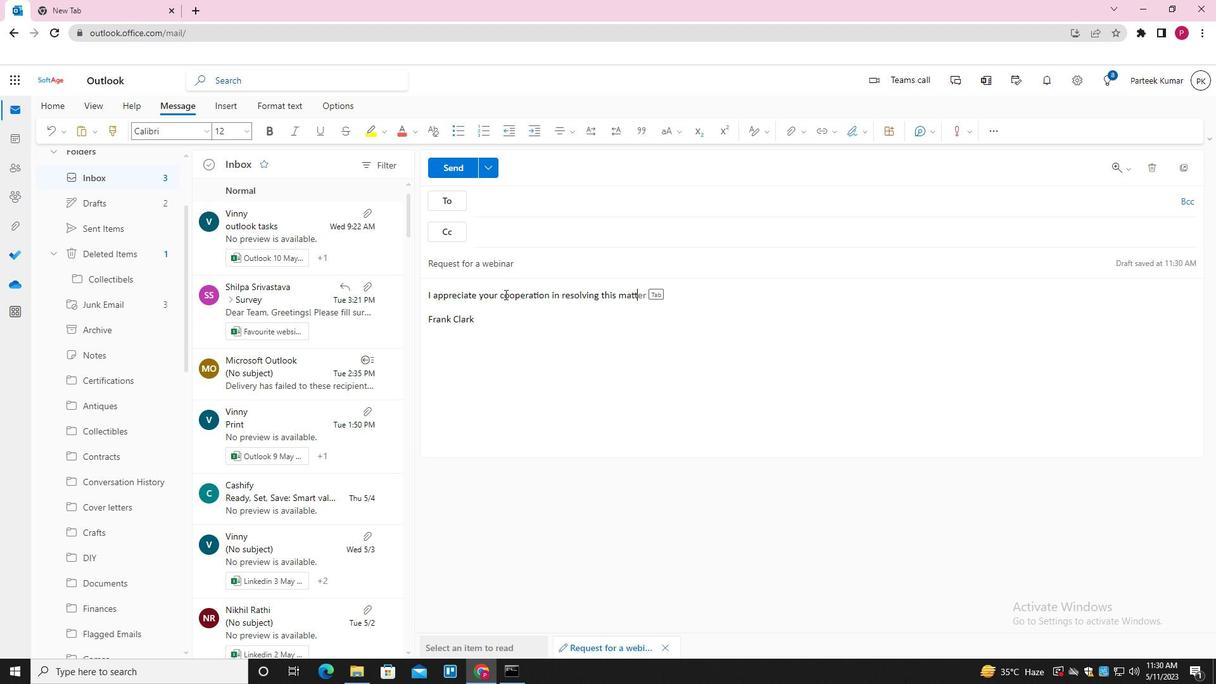 
Action: Mouse moved to (535, 201)
Screenshot: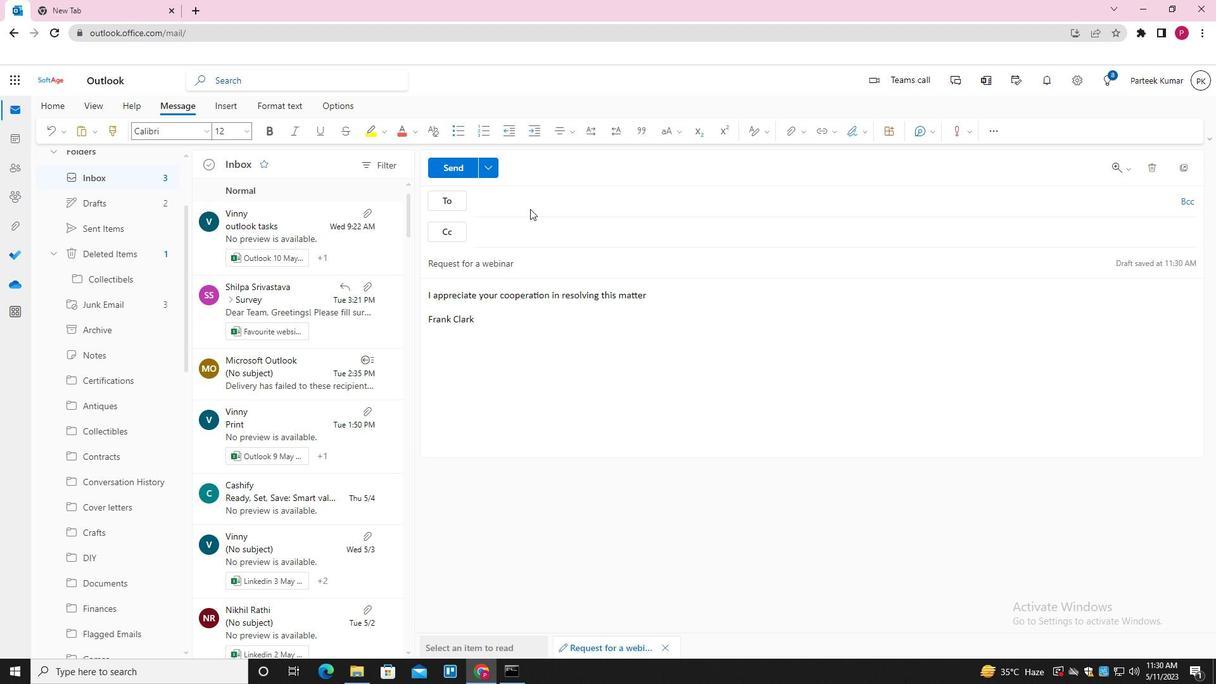 
Action: Mouse pressed left at (535, 201)
Screenshot: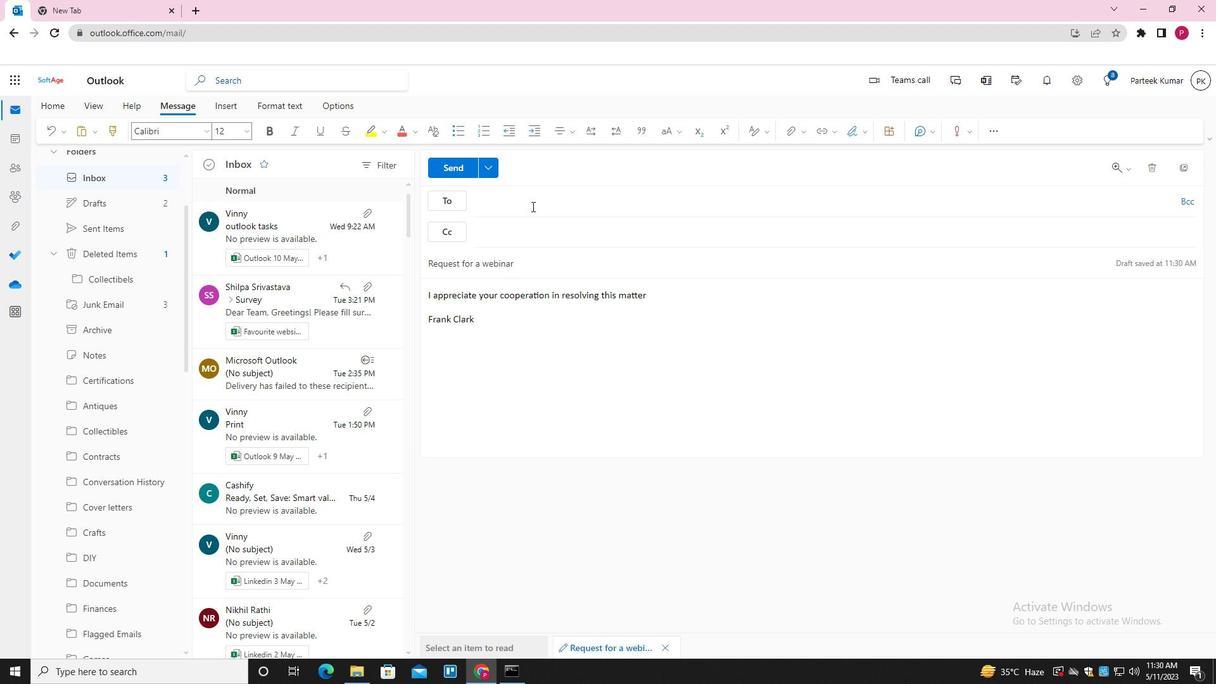 
Action: Key pressed SOFTAGE.6<Key.shift>@SOFTAGE.NET<Key.enter>
Screenshot: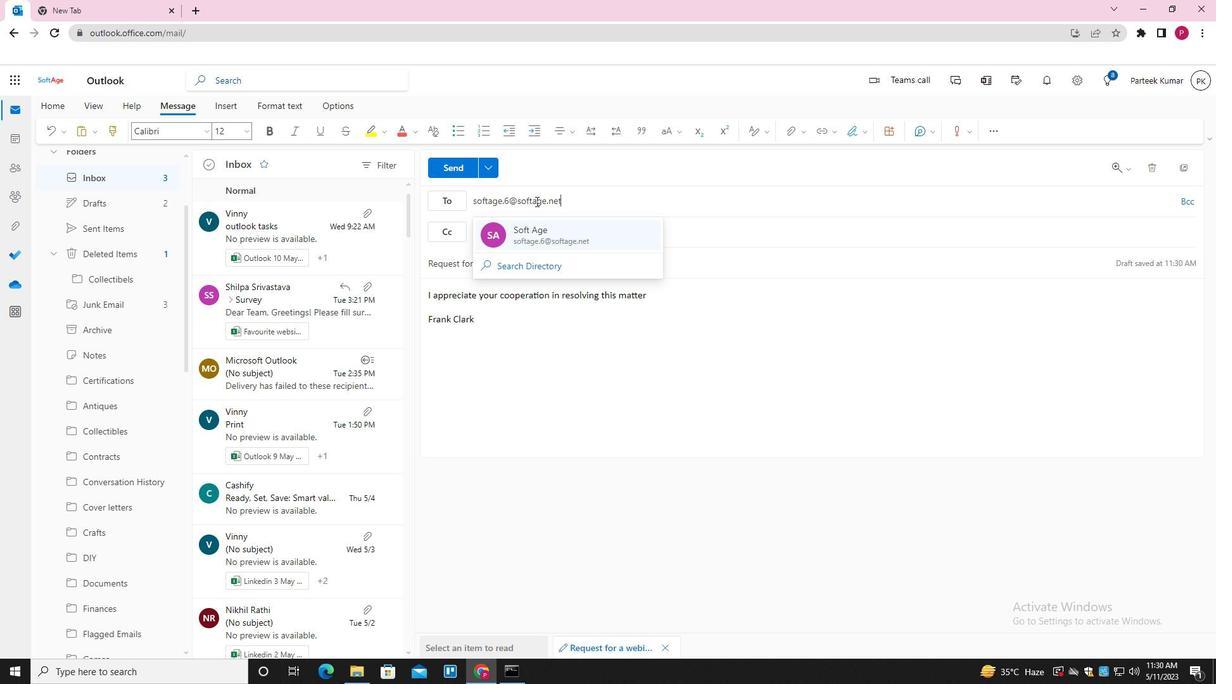 
Action: Mouse moved to (786, 133)
Screenshot: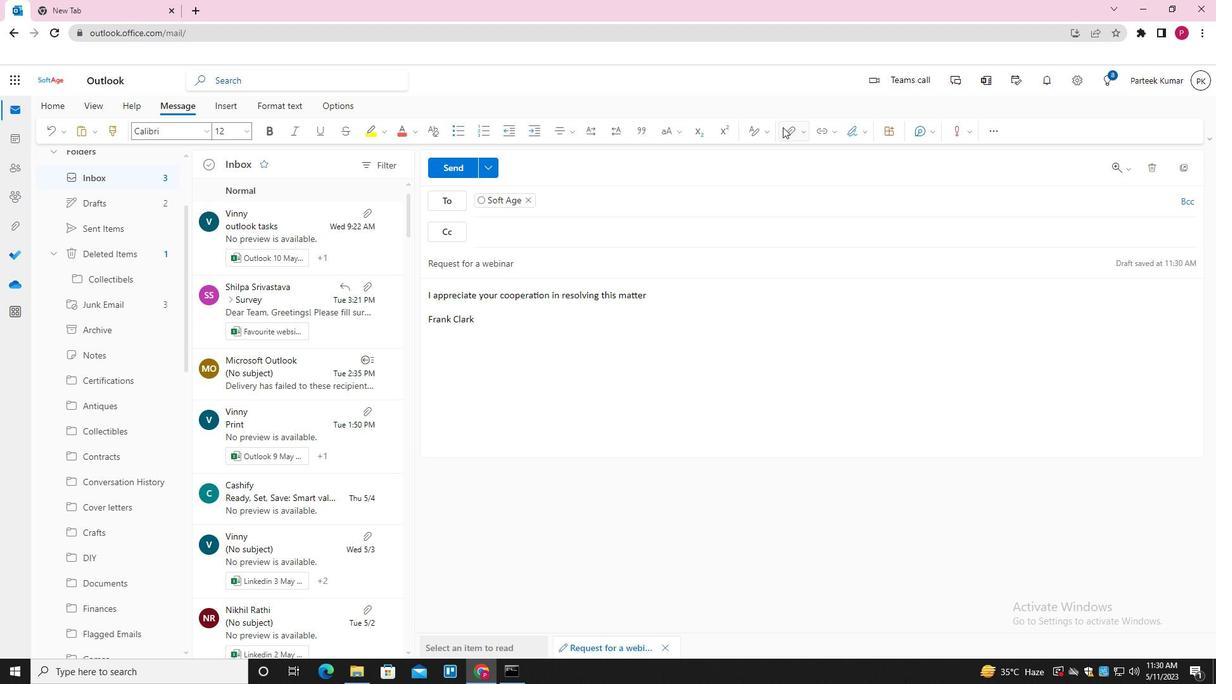 
Action: Mouse pressed left at (786, 133)
Screenshot: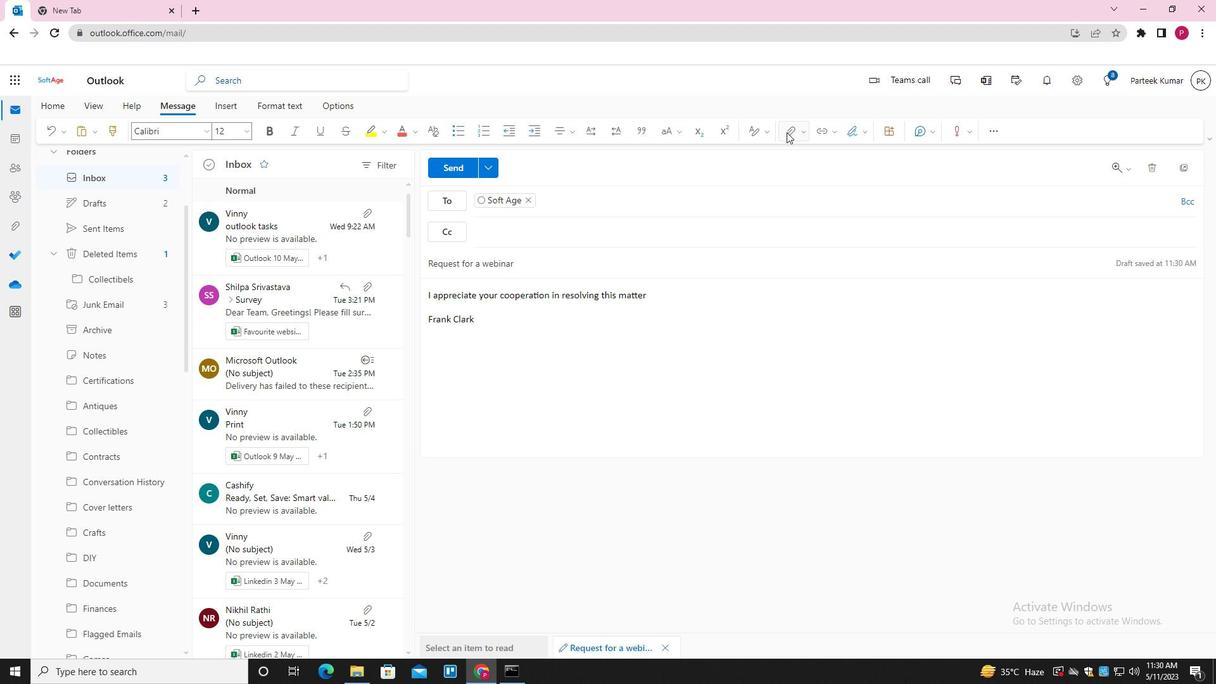 
Action: Mouse moved to (761, 157)
Screenshot: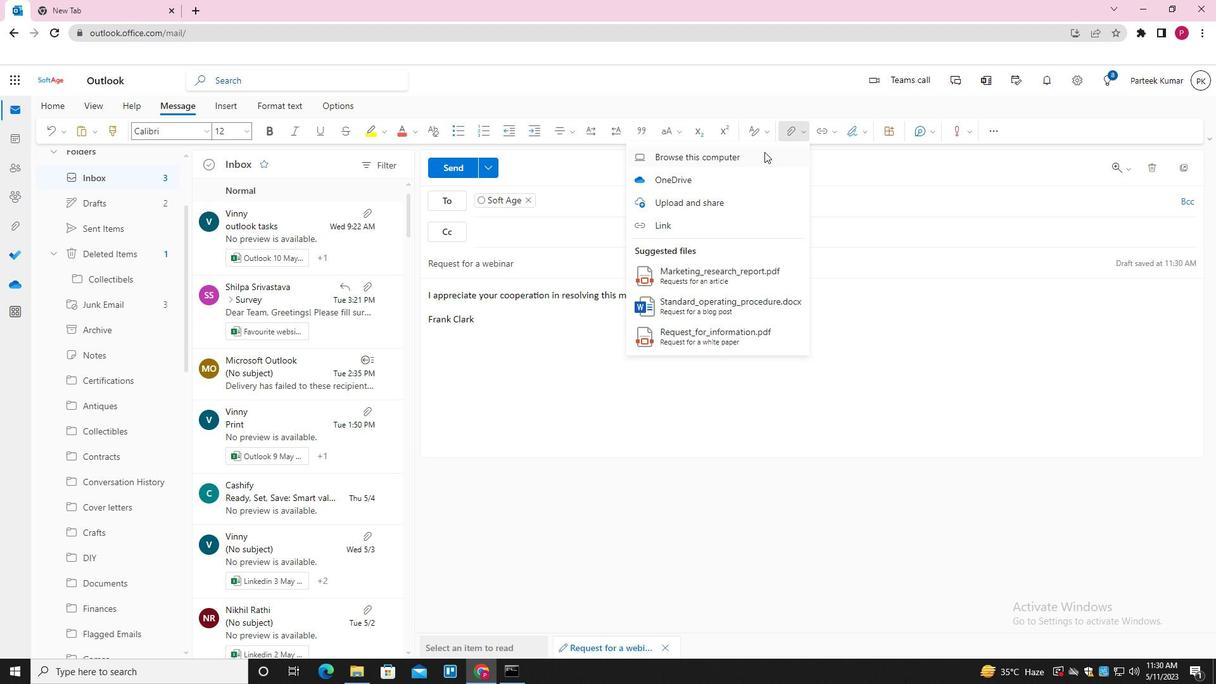 
Action: Mouse pressed left at (761, 157)
Screenshot: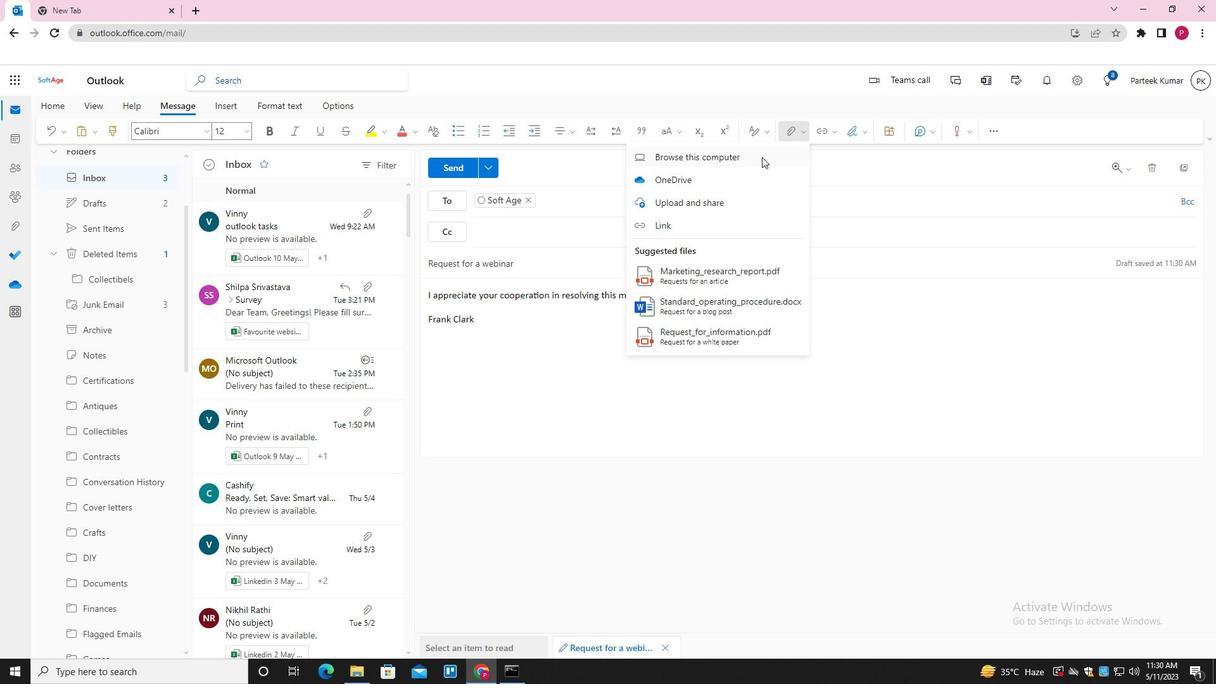 
Action: Mouse moved to (228, 105)
Screenshot: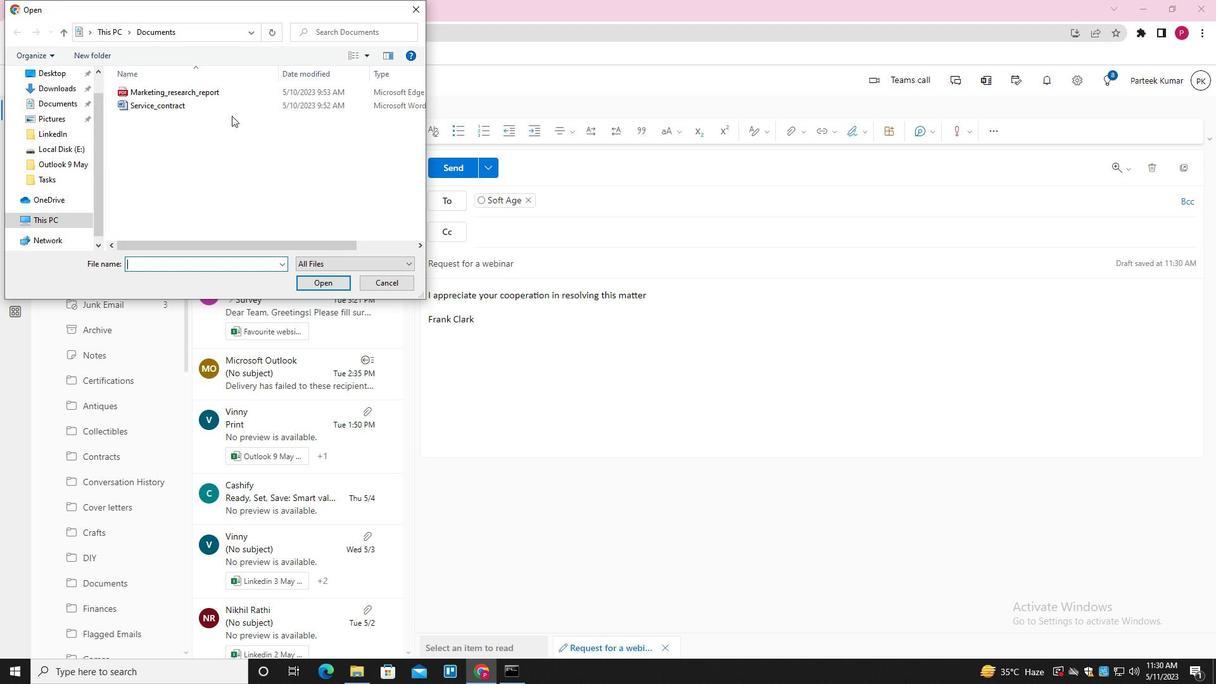 
Action: Mouse pressed left at (228, 105)
Screenshot: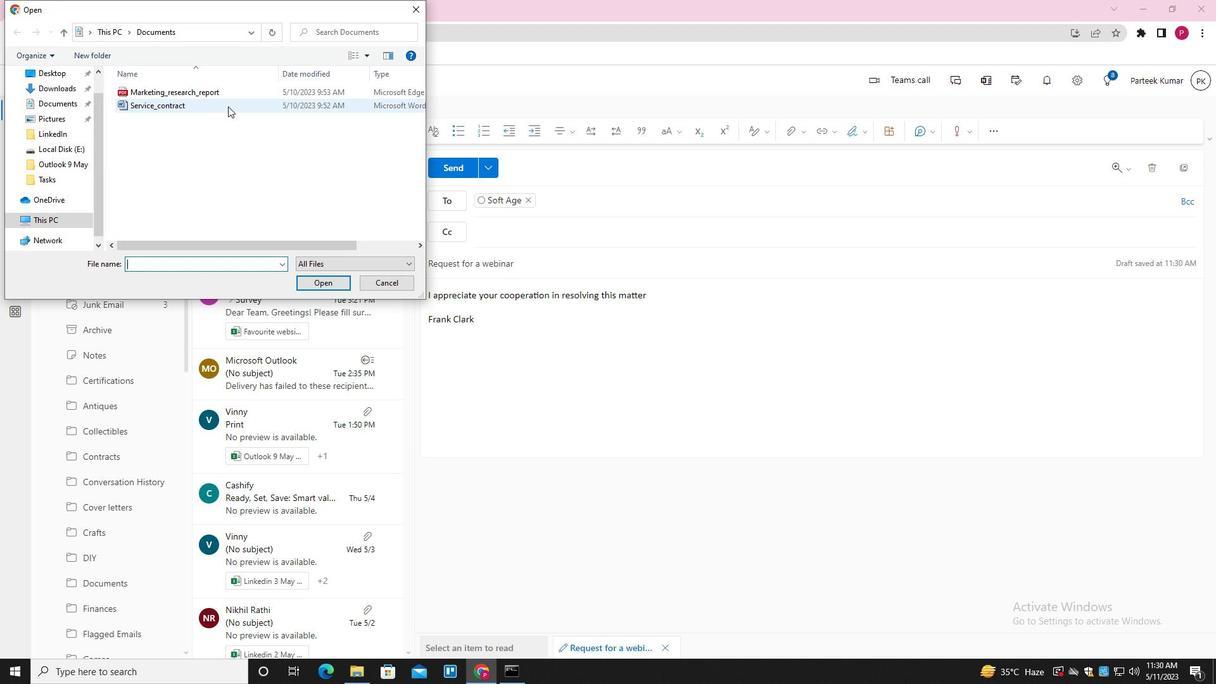 
Action: Mouse moved to (332, 283)
Screenshot: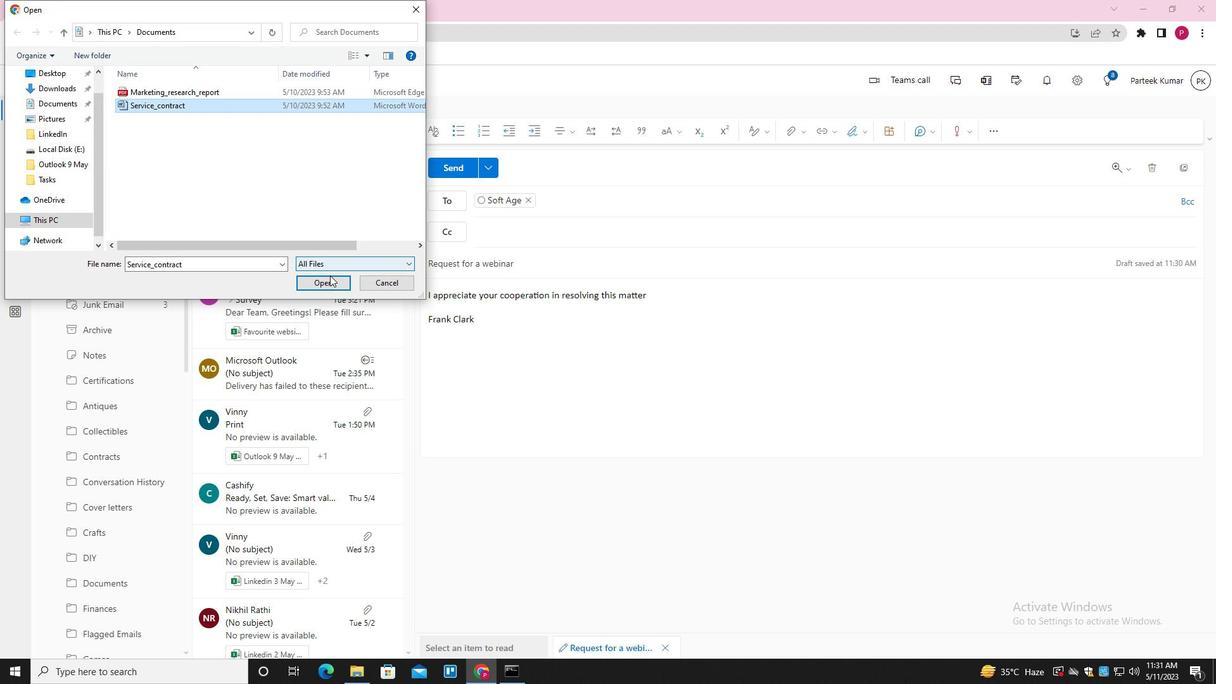 
Action: Mouse pressed left at (332, 283)
Screenshot: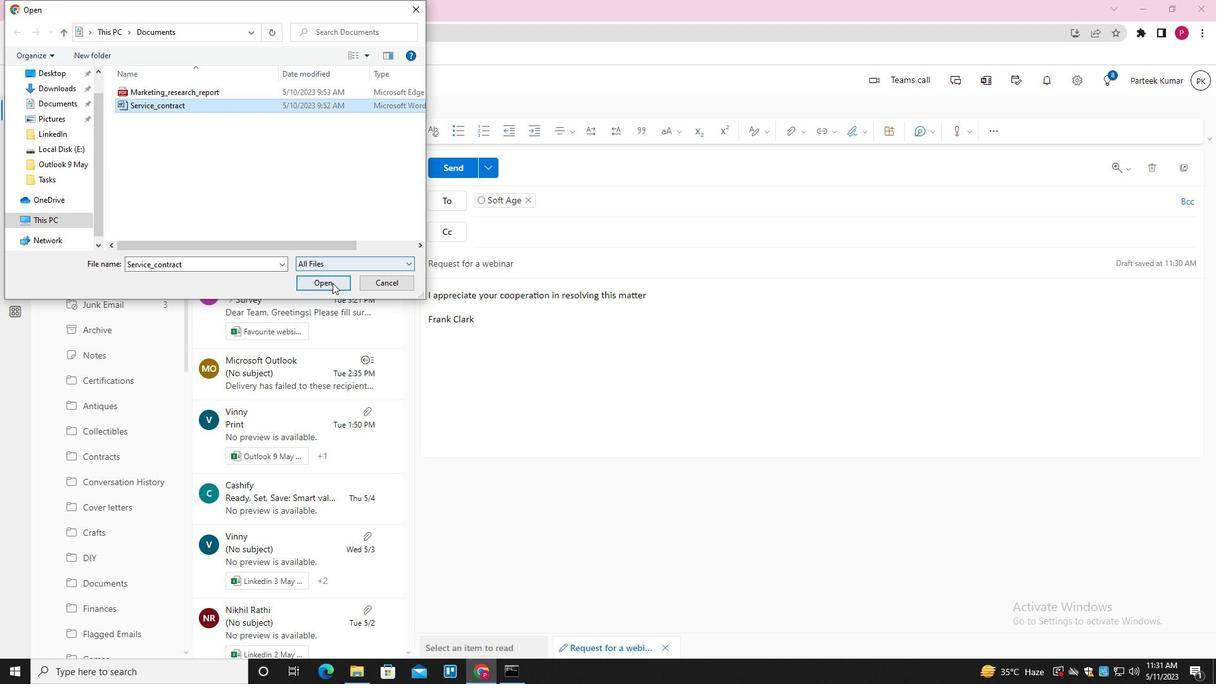 
Action: Mouse moved to (456, 171)
Screenshot: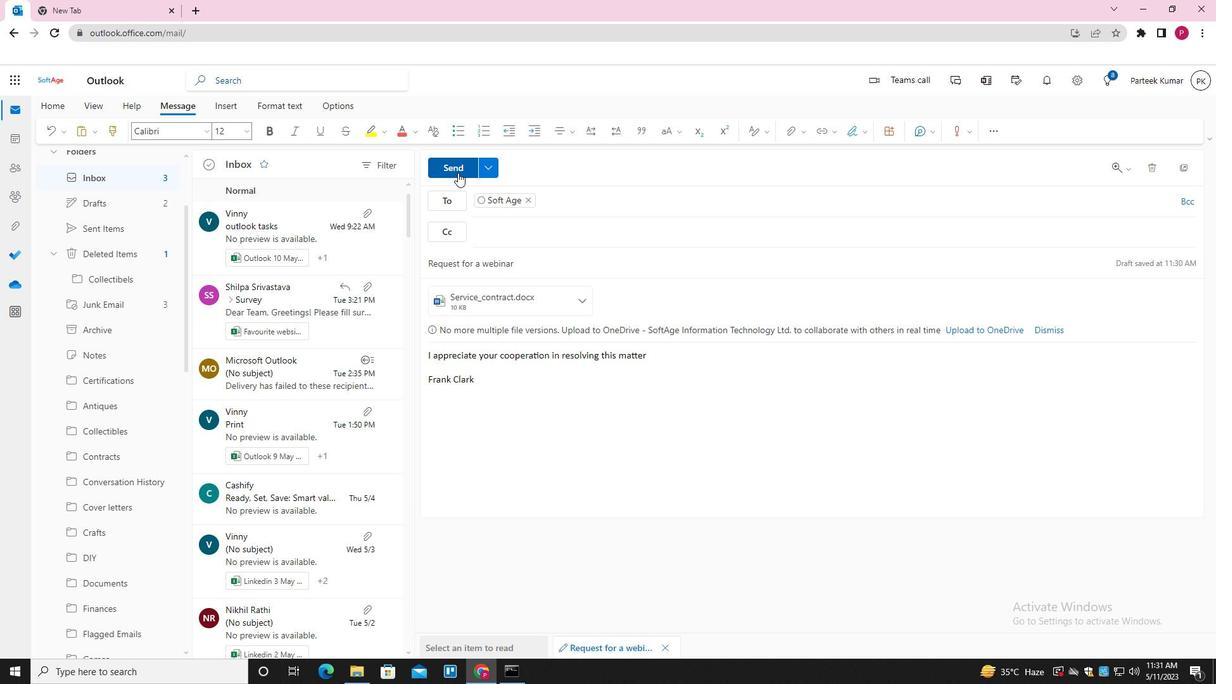 
Action: Mouse pressed left at (456, 171)
Screenshot: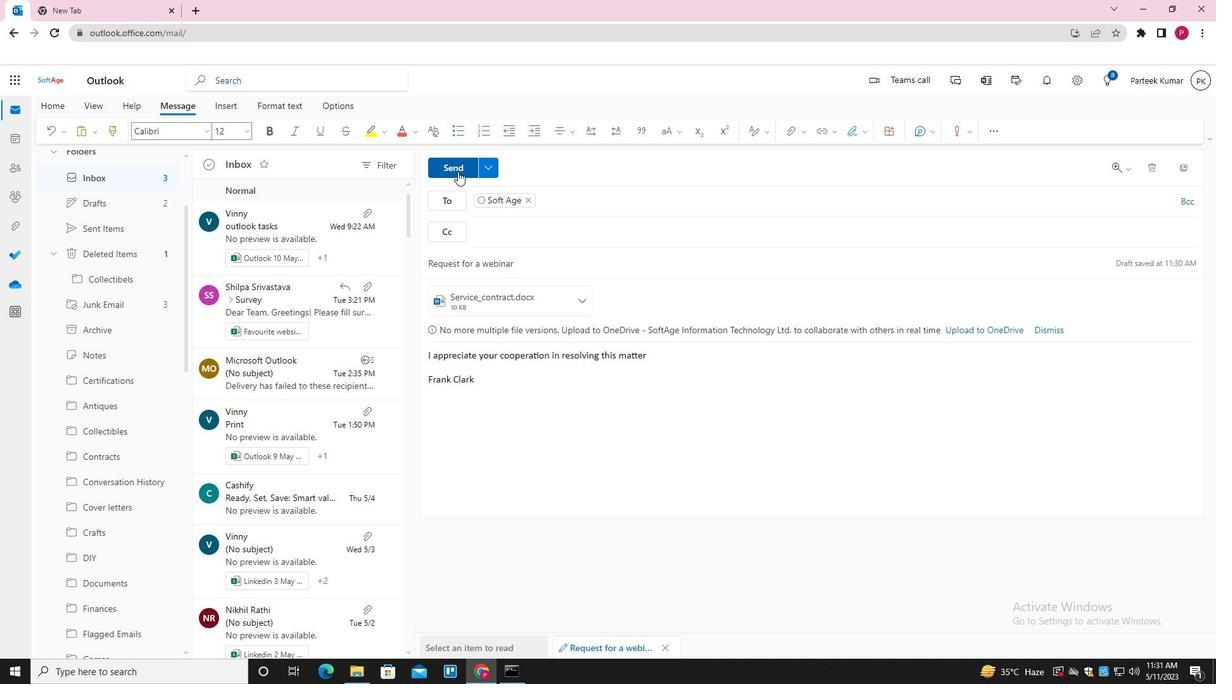 
Action: Mouse moved to (122, 233)
Screenshot: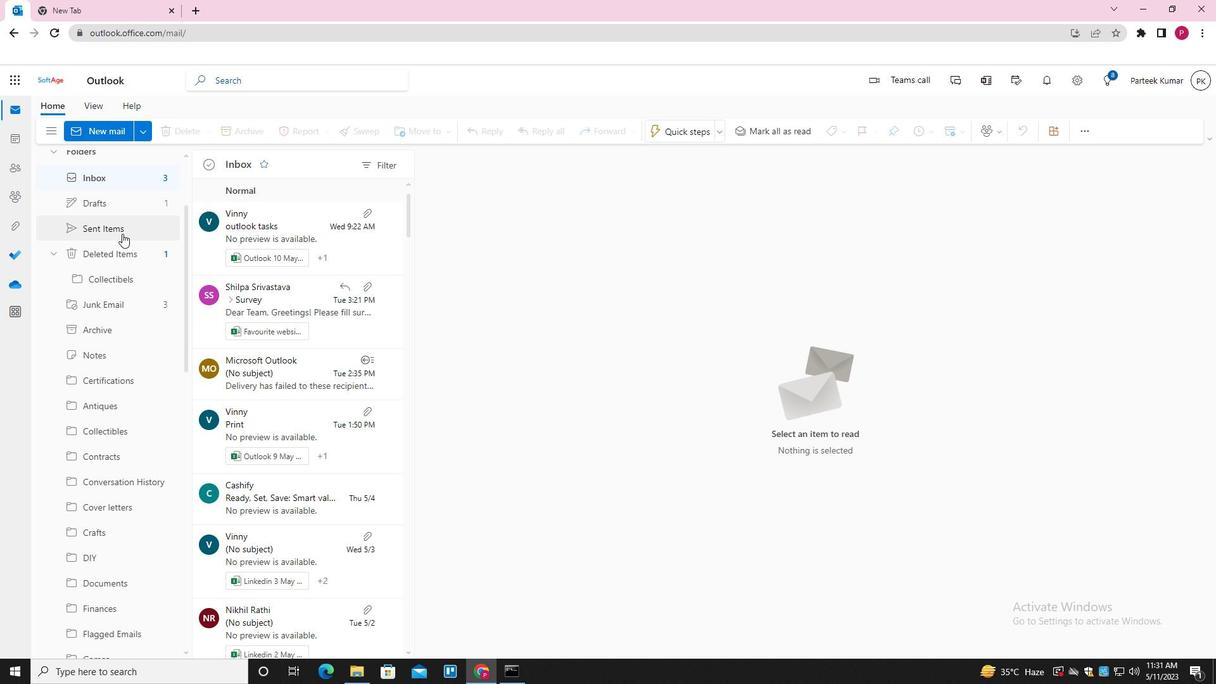 
Action: Mouse pressed left at (122, 233)
Screenshot: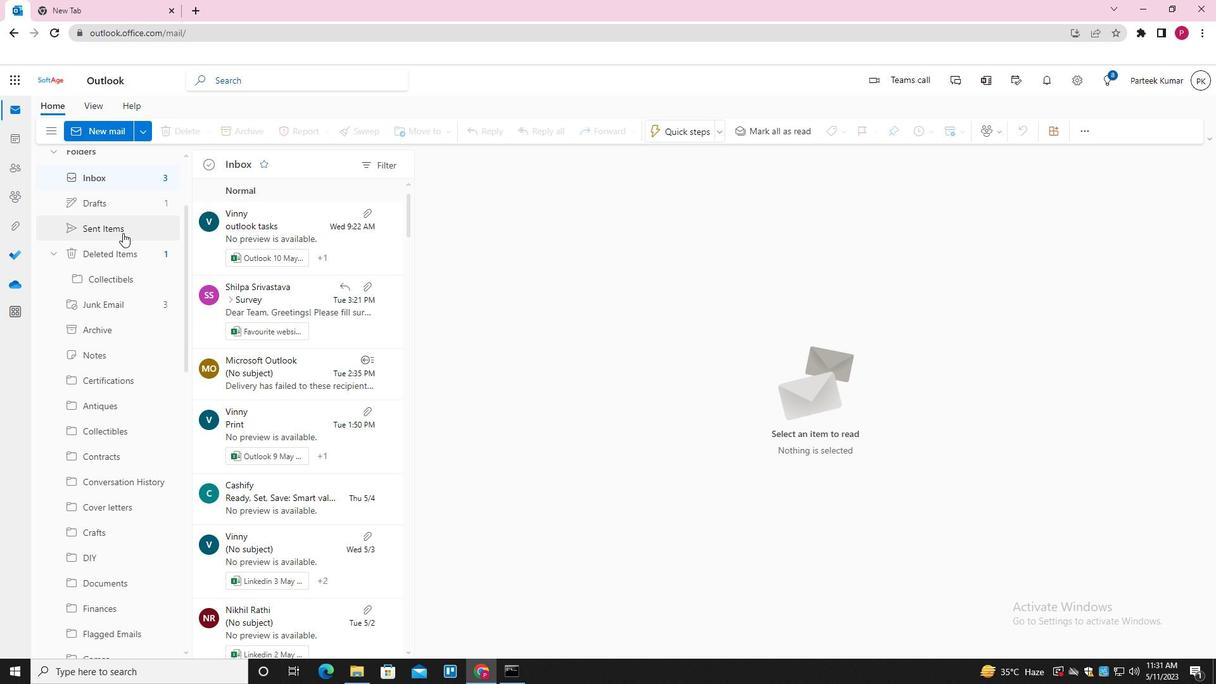 
Action: Mouse moved to (281, 229)
Screenshot: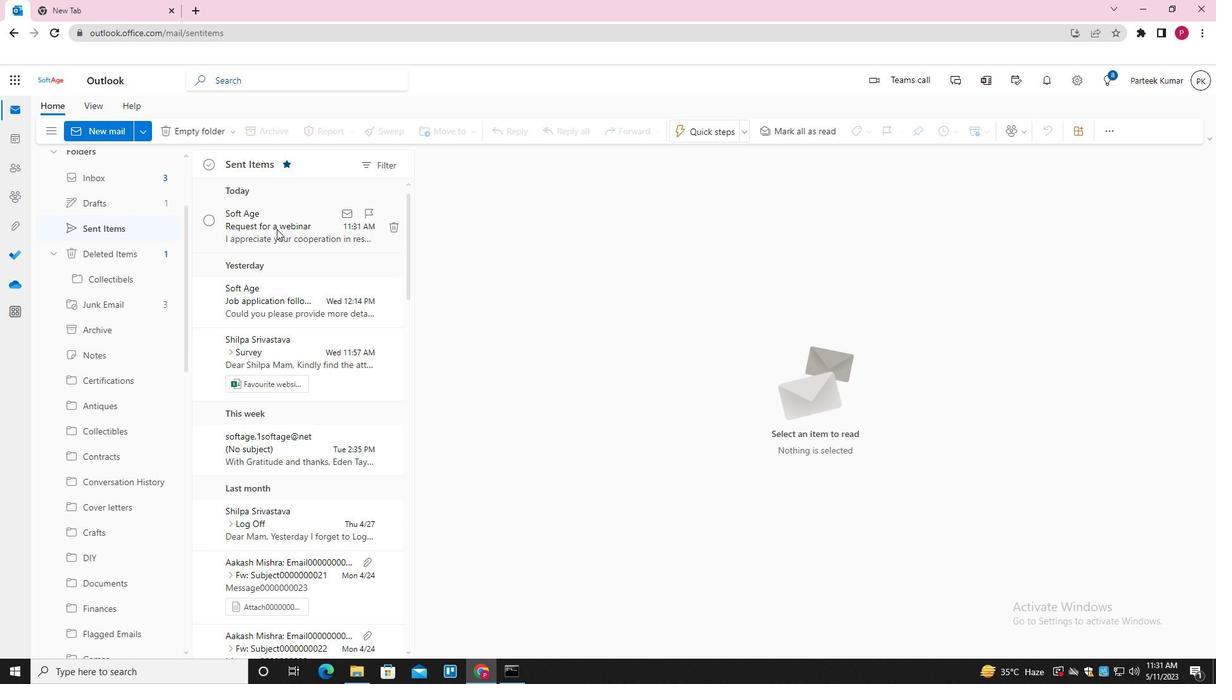 
Action: Mouse pressed right at (281, 229)
Screenshot: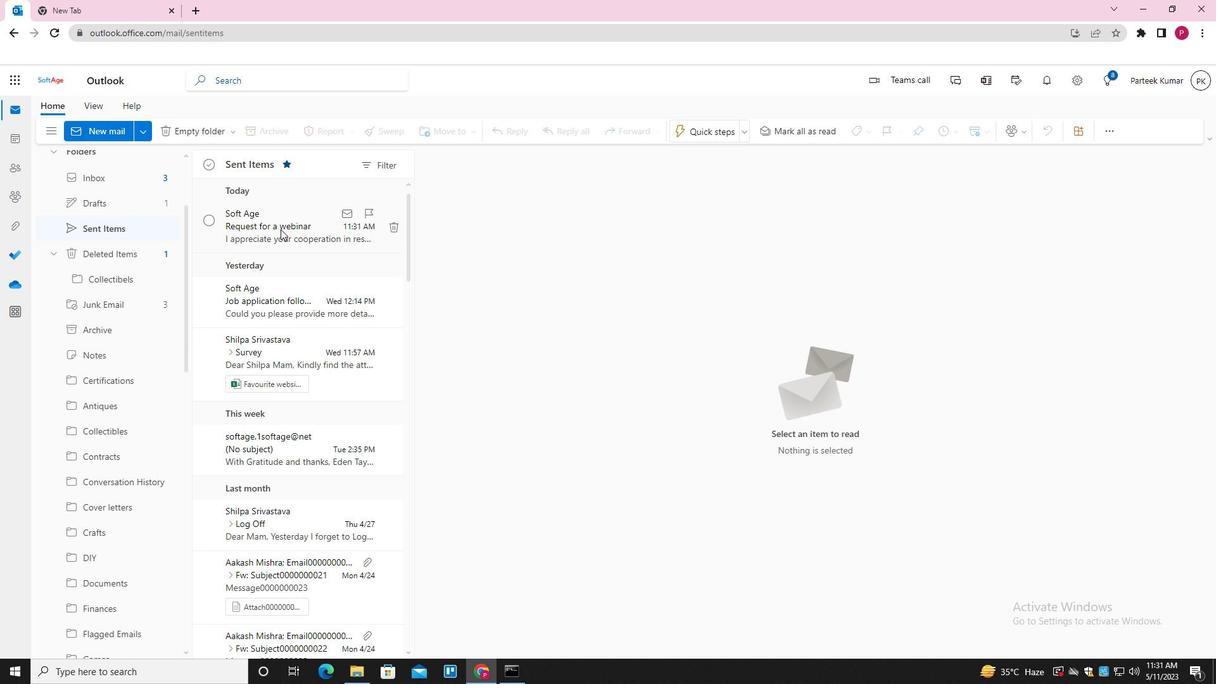 
Action: Mouse moved to (302, 283)
Screenshot: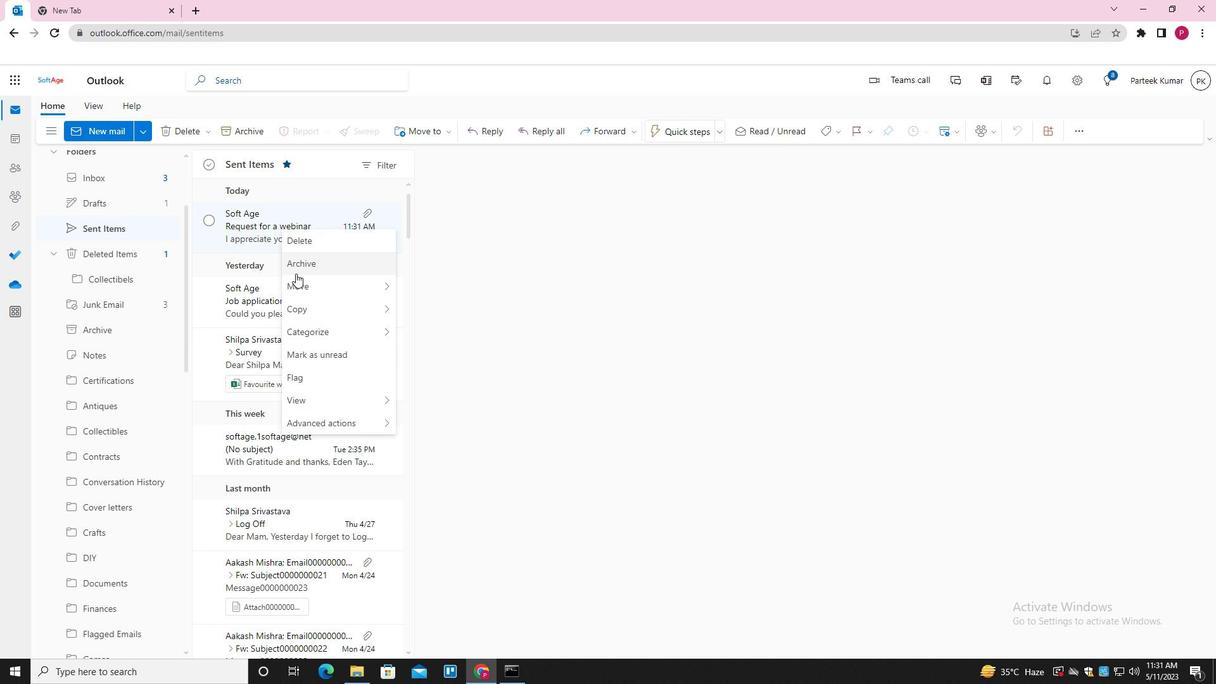 
Action: Mouse pressed left at (302, 283)
Screenshot: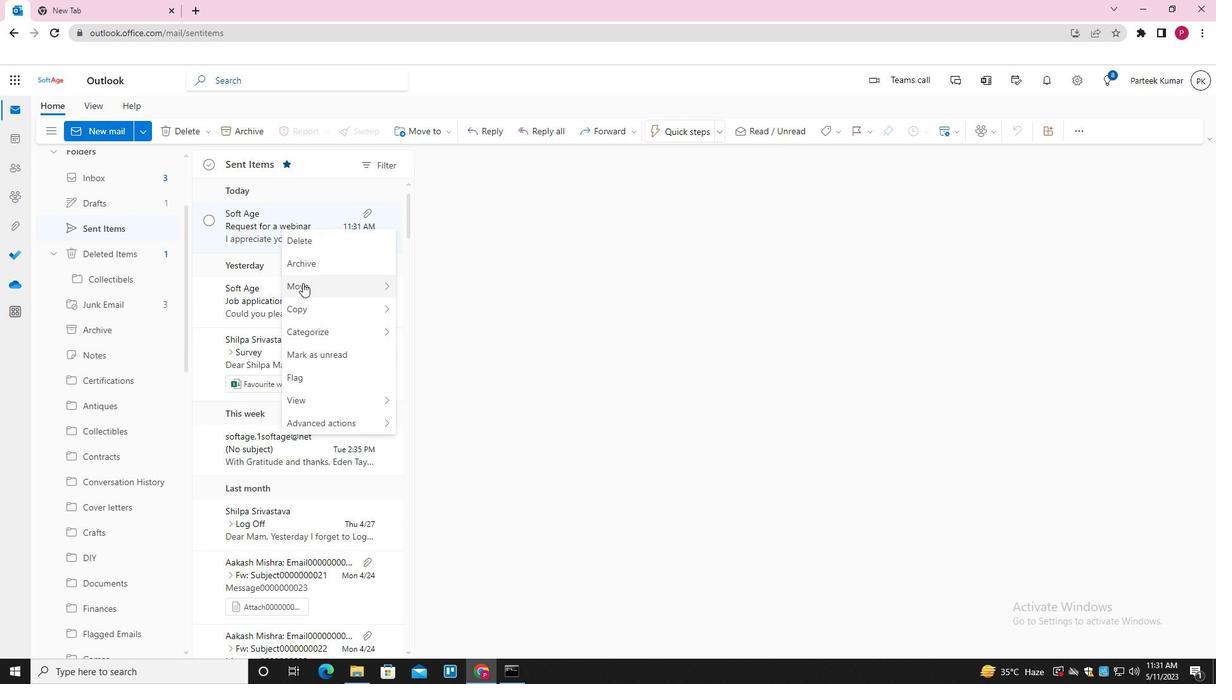 
Action: Mouse moved to (476, 284)
Screenshot: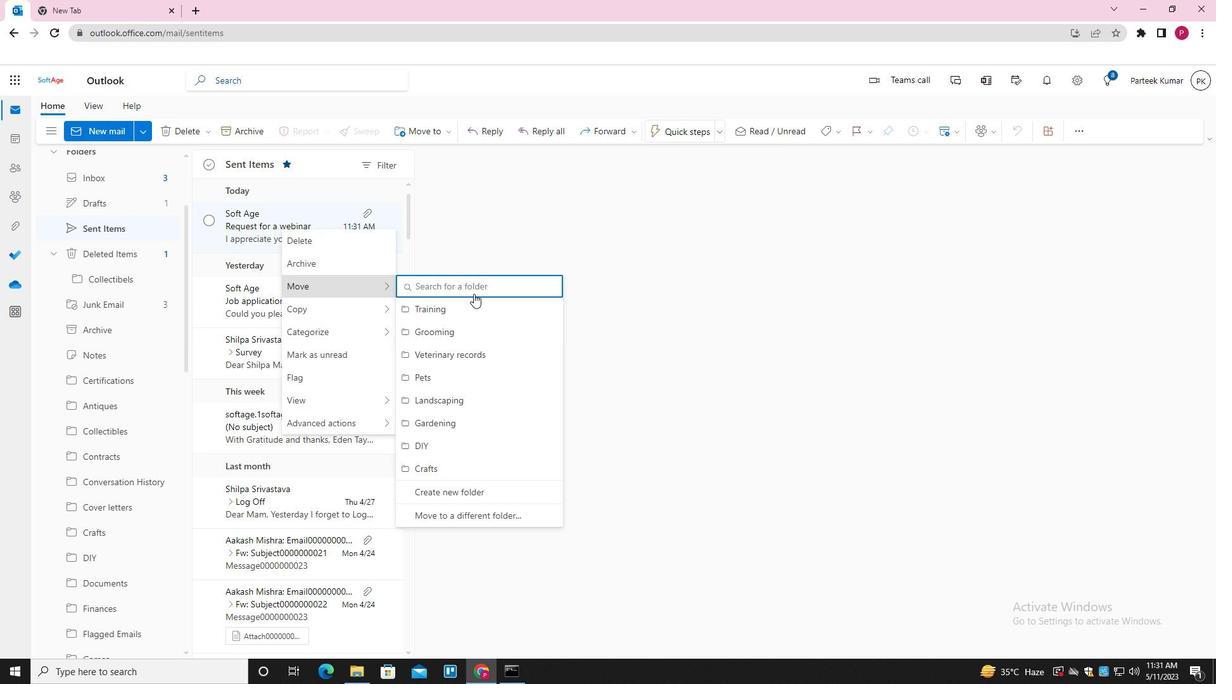
Action: Mouse pressed left at (476, 284)
Screenshot: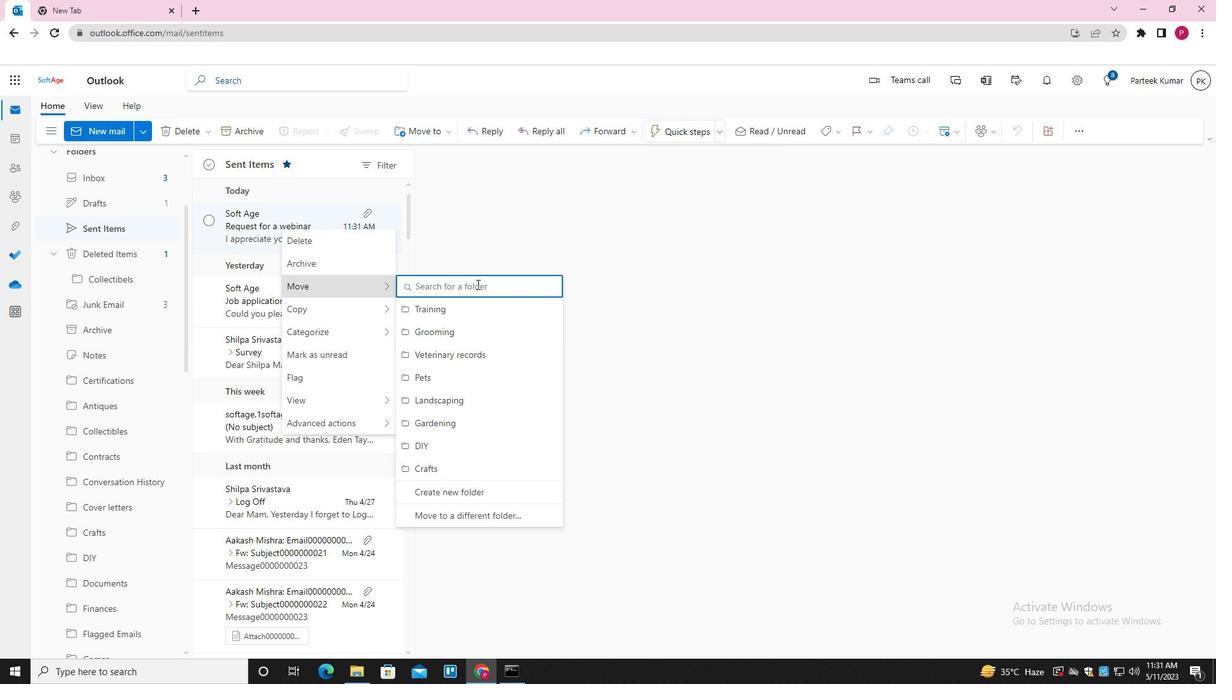 
Action: Key pressed <Key.shift>SUPPLIES<Key.down><Key.enter>
Screenshot: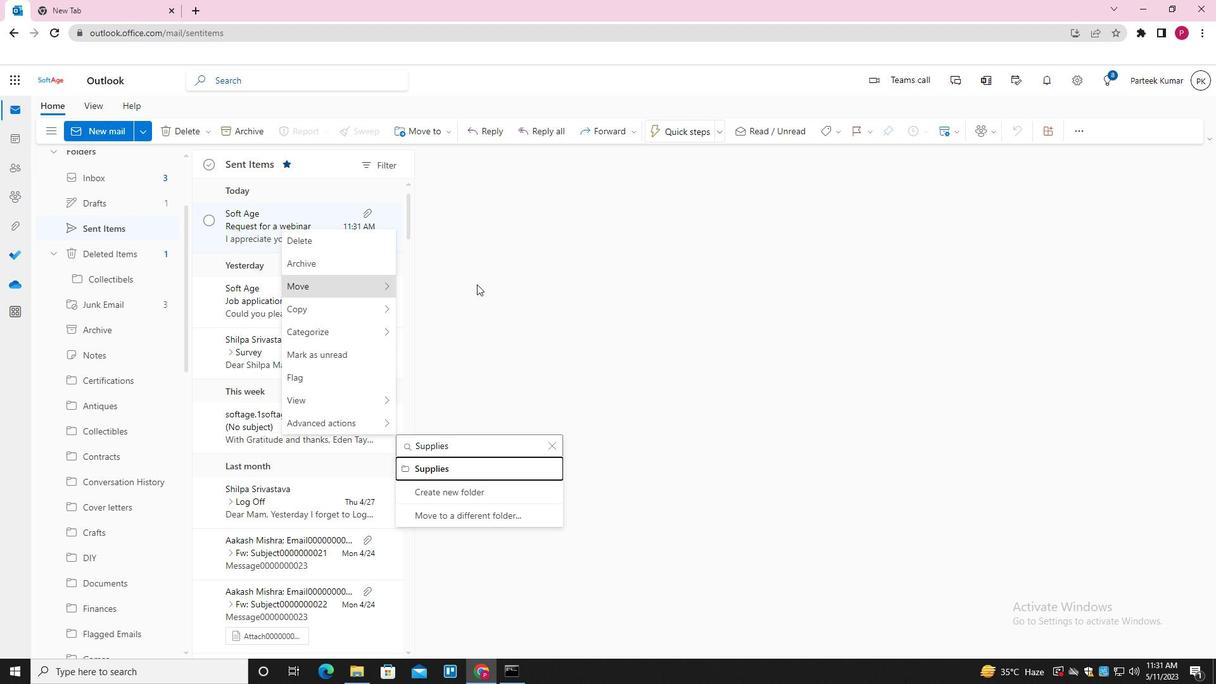 
